 Task: Search one way flight ticket for 1 adult, 5 children, 2 infants in seat and 1 infant on lap in first from Green Bay: Green Bay-austin Straubel International Airport to New Bern: Coastal Carolina Regional Airport (was Craven County Regional) on 8-4-2023. Choice of flights is Alaska. Number of bags: 2 carry on bags and 6 checked bags. Price is upto 35000. Outbound departure time preference is 14:15.
Action: Mouse moved to (369, 318)
Screenshot: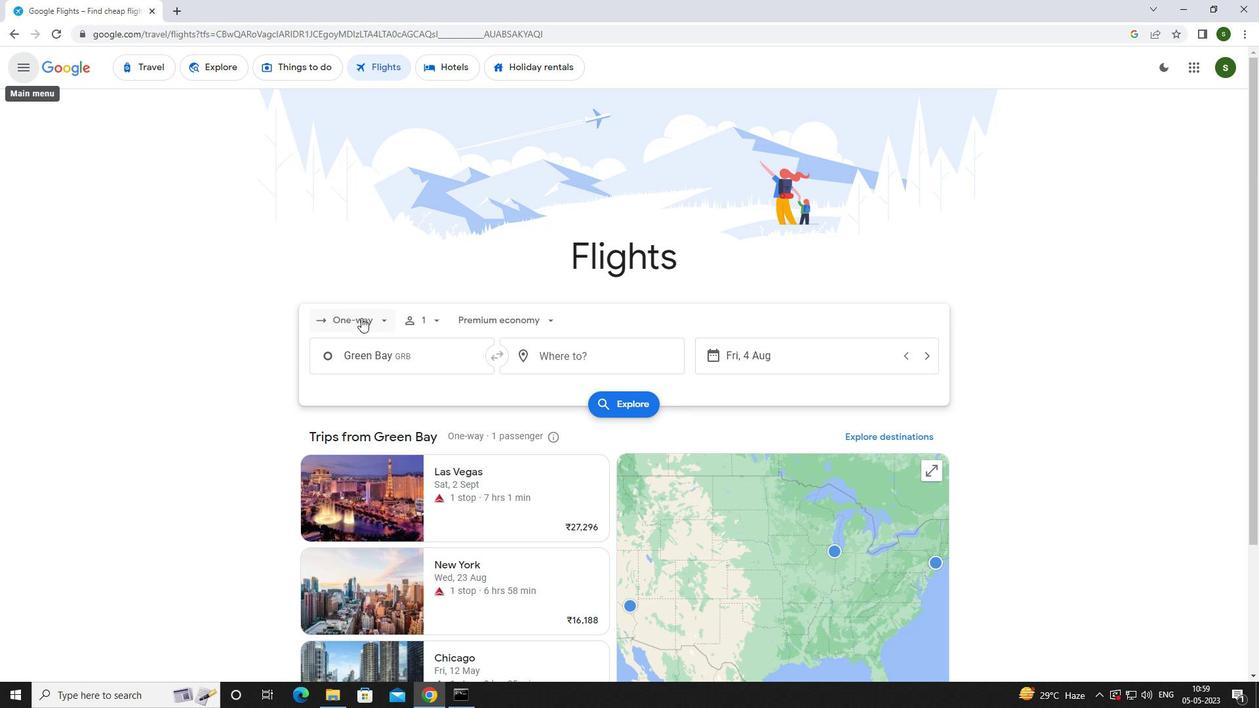 
Action: Mouse pressed left at (369, 318)
Screenshot: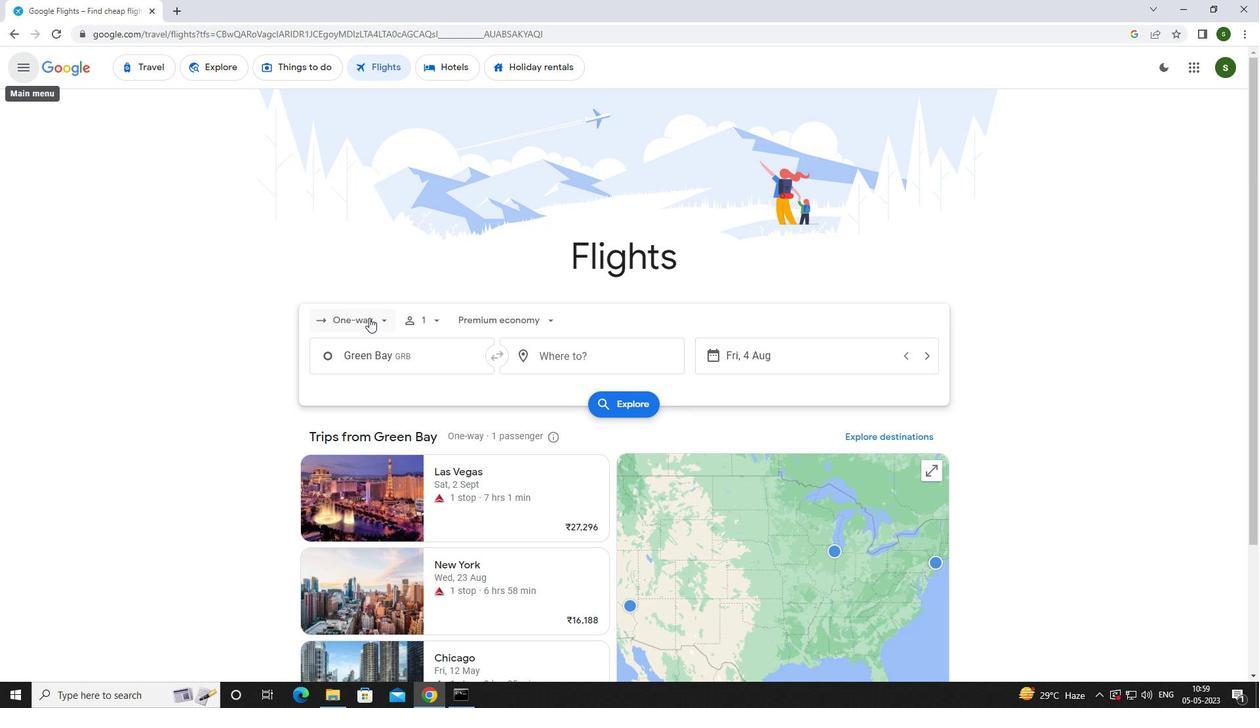 
Action: Mouse moved to (362, 375)
Screenshot: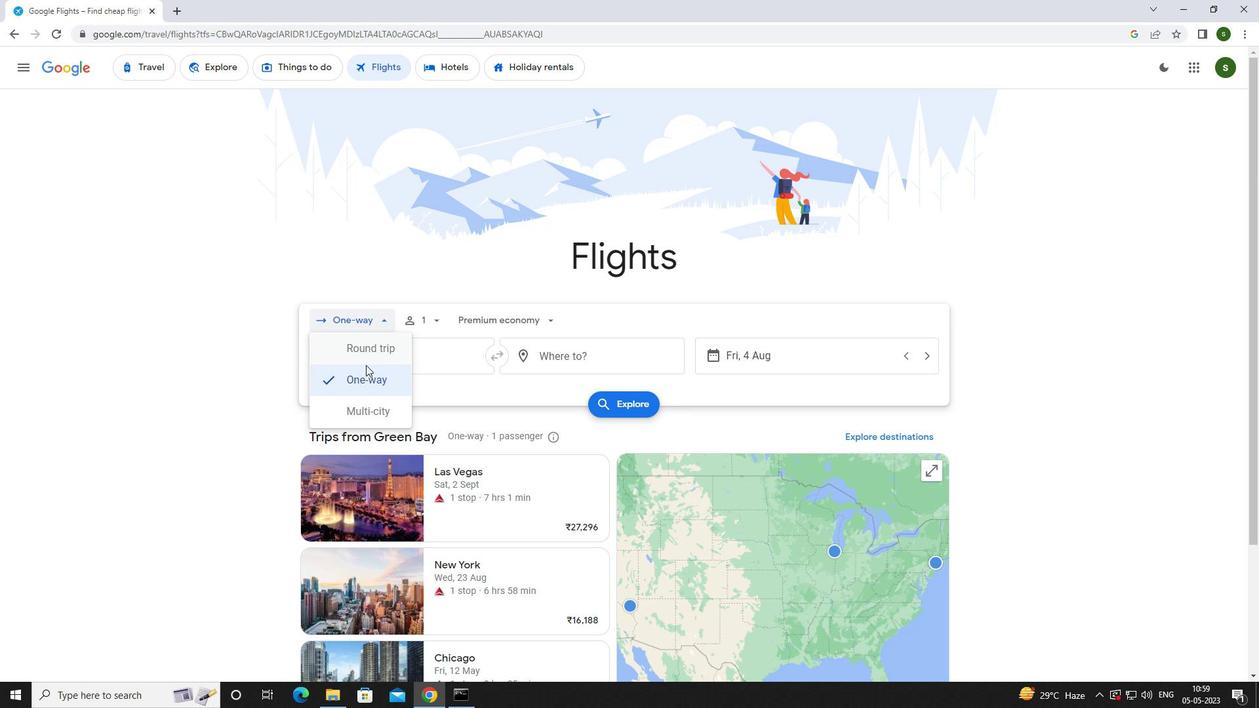 
Action: Mouse pressed left at (362, 375)
Screenshot: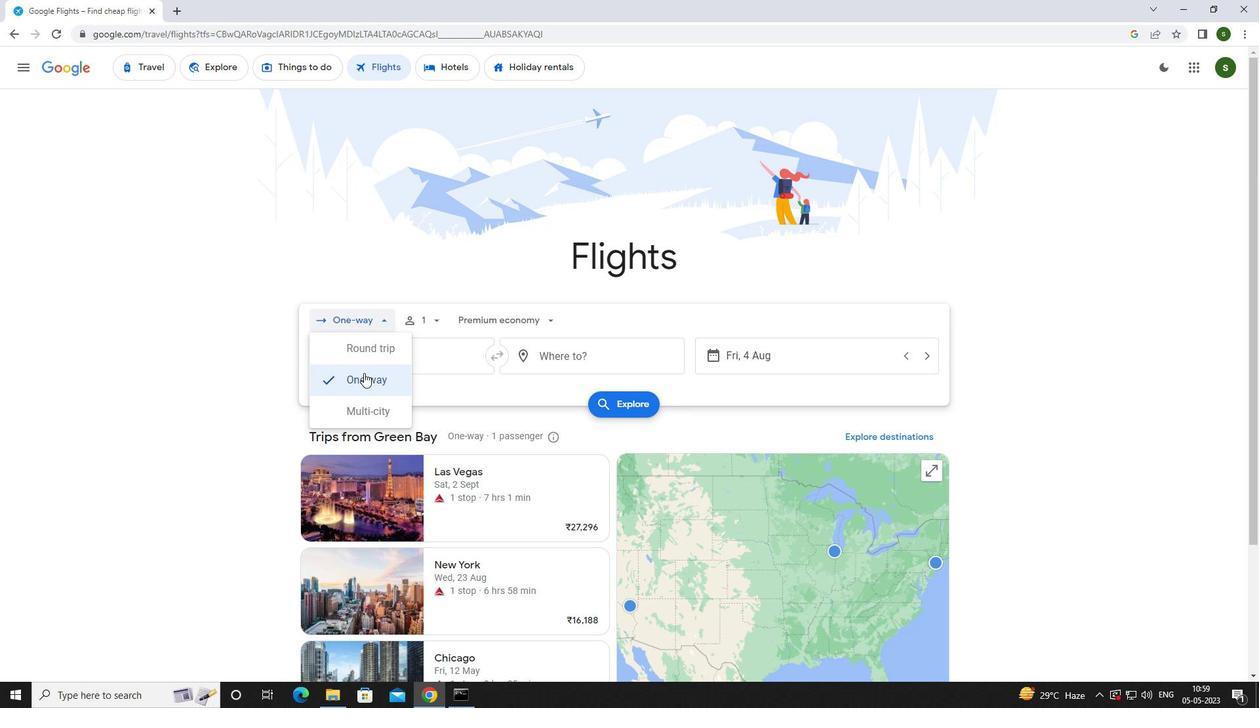 
Action: Mouse moved to (434, 323)
Screenshot: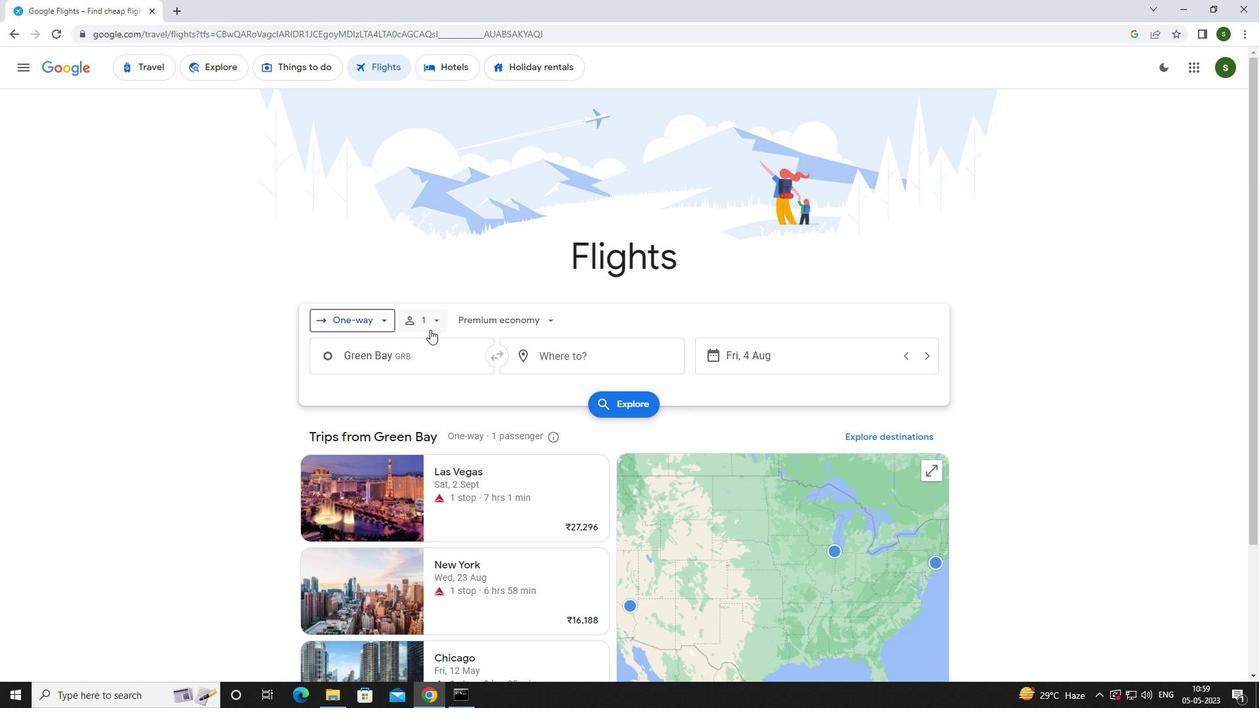
Action: Mouse pressed left at (434, 323)
Screenshot: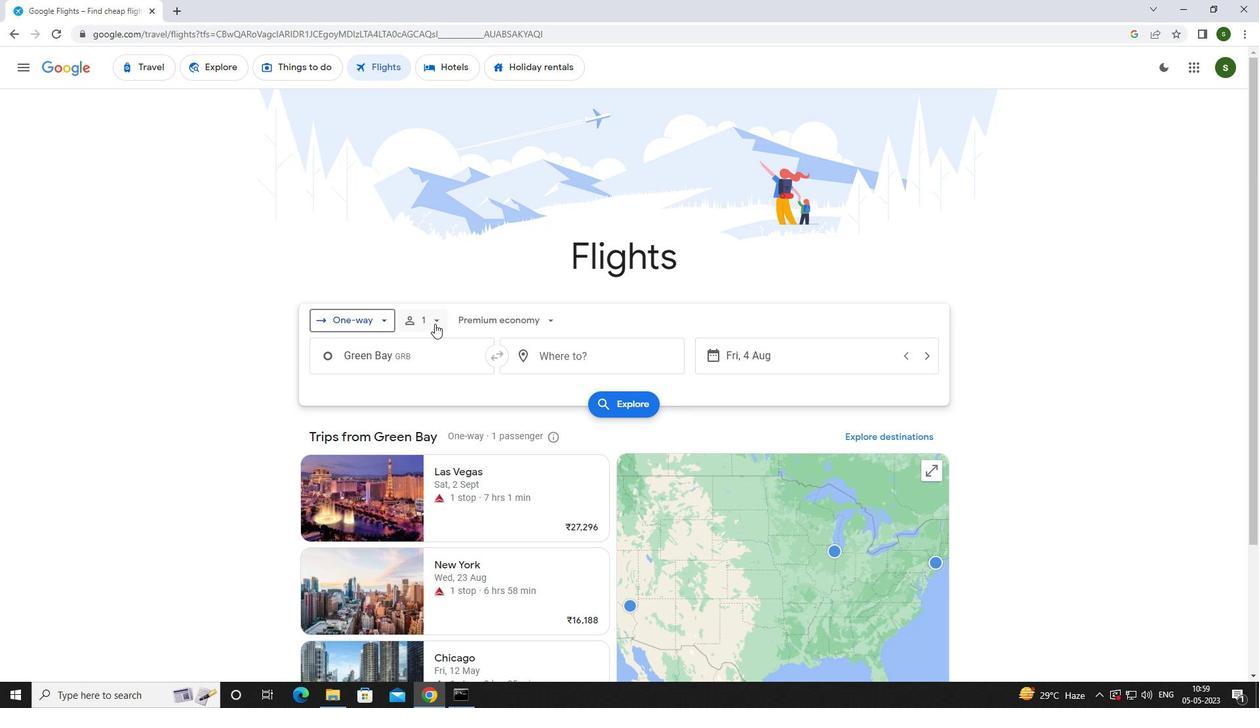 
Action: Mouse moved to (538, 386)
Screenshot: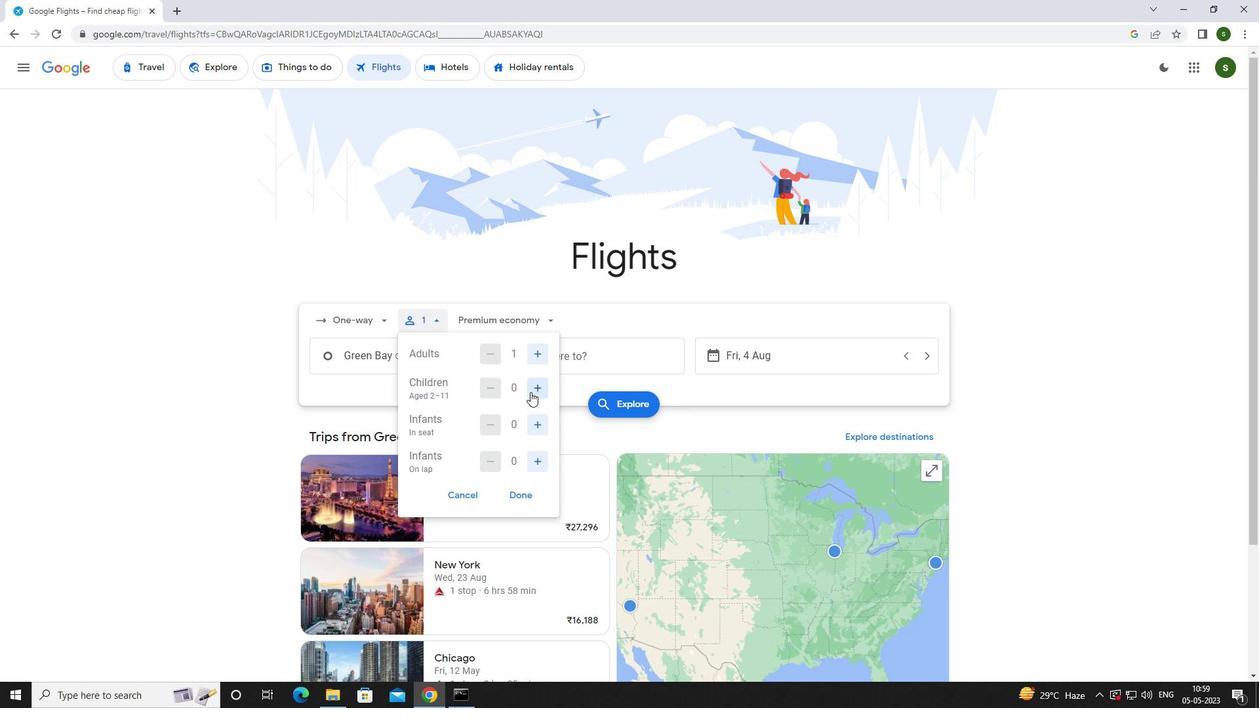 
Action: Mouse pressed left at (538, 386)
Screenshot: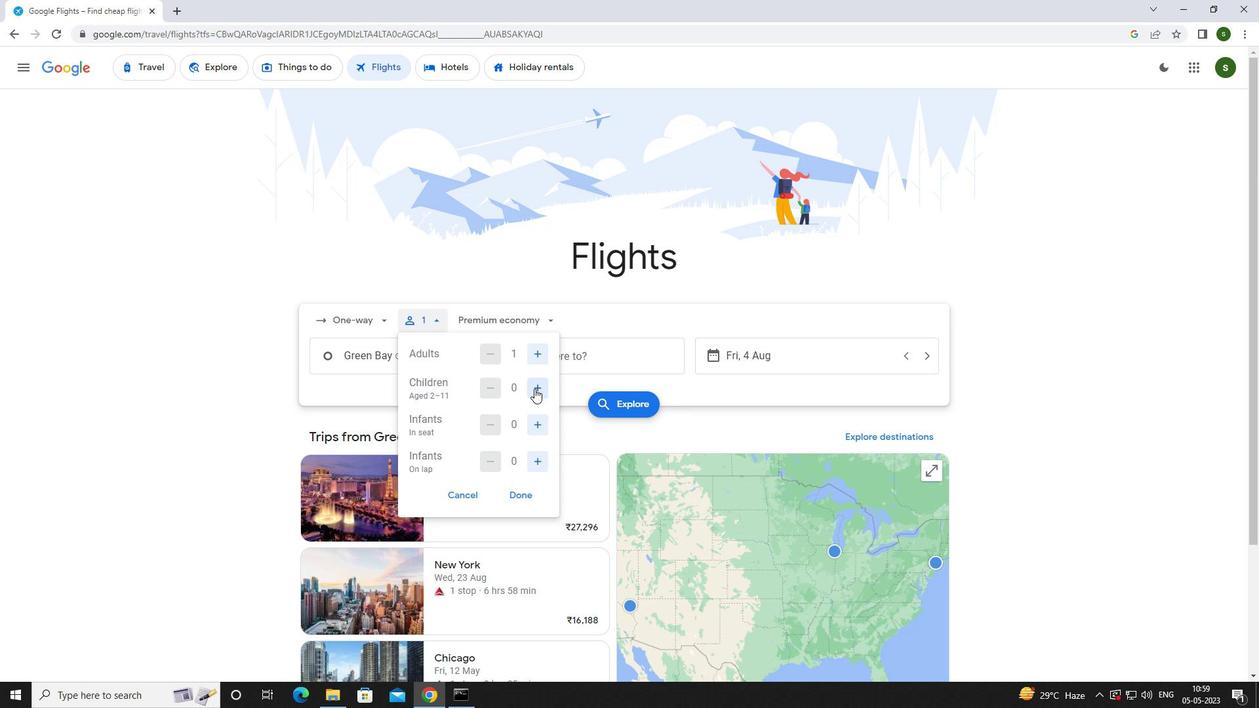 
Action: Mouse pressed left at (538, 386)
Screenshot: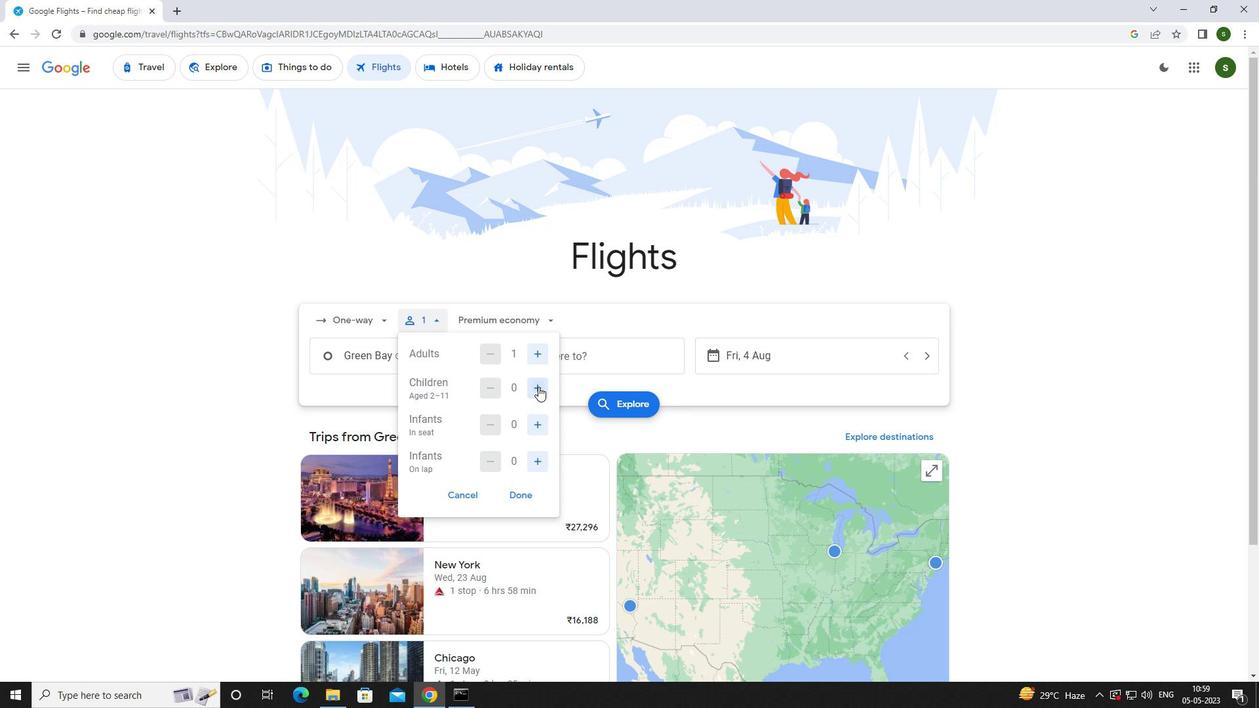 
Action: Mouse pressed left at (538, 386)
Screenshot: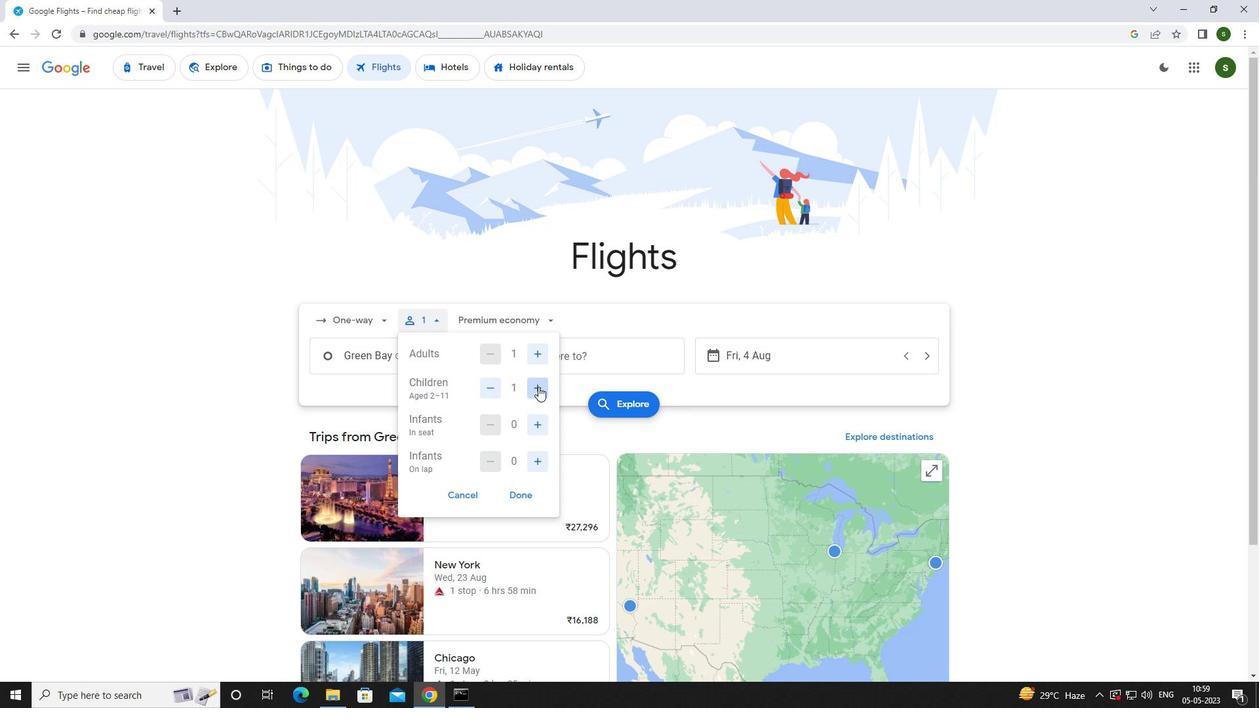 
Action: Mouse pressed left at (538, 386)
Screenshot: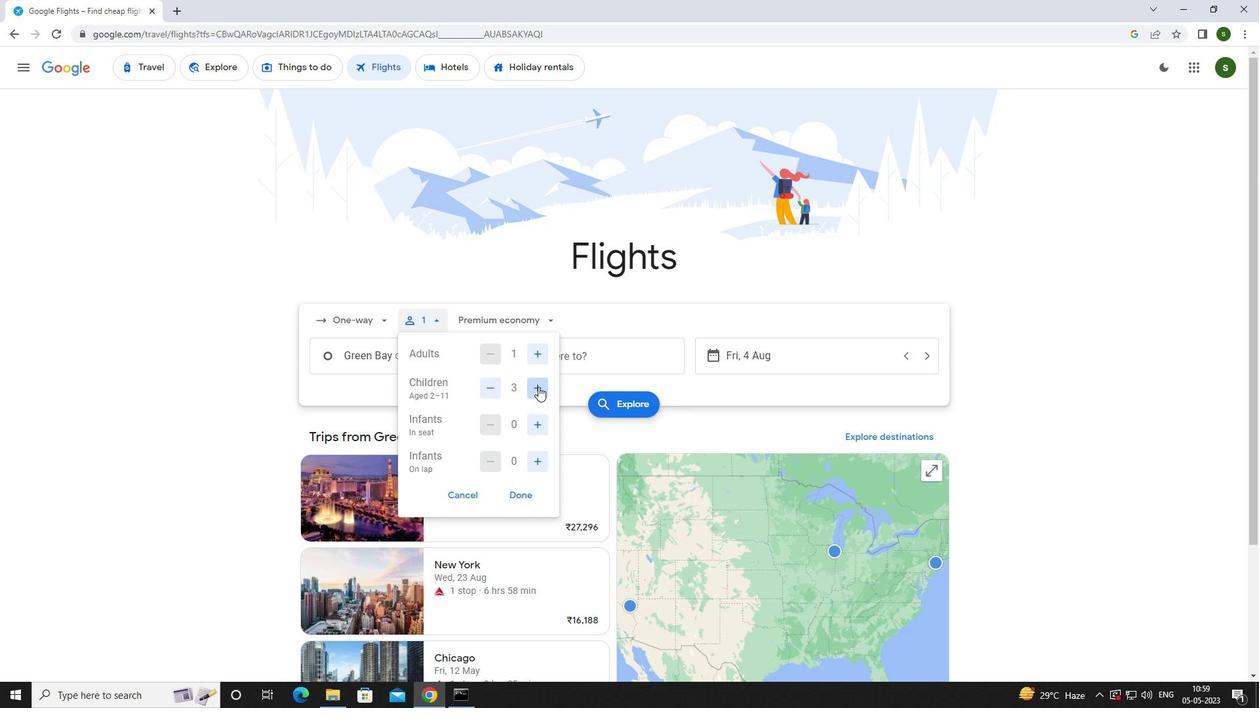 
Action: Mouse pressed left at (538, 386)
Screenshot: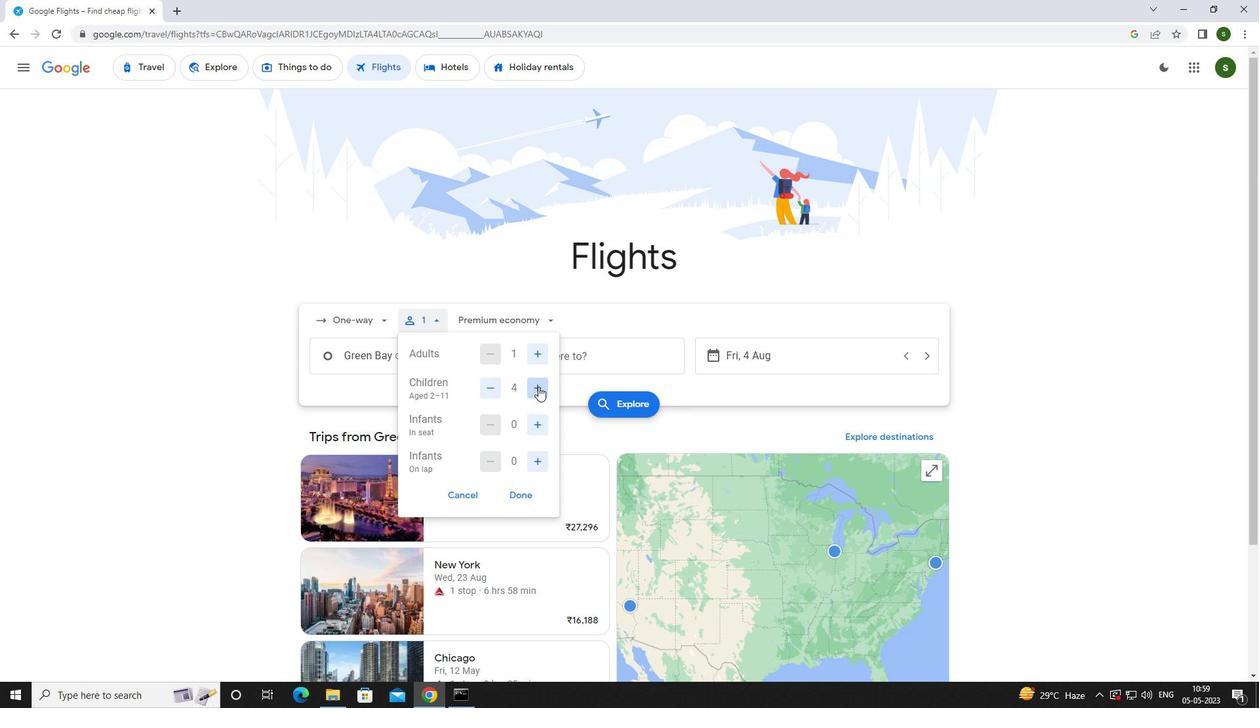 
Action: Mouse moved to (533, 420)
Screenshot: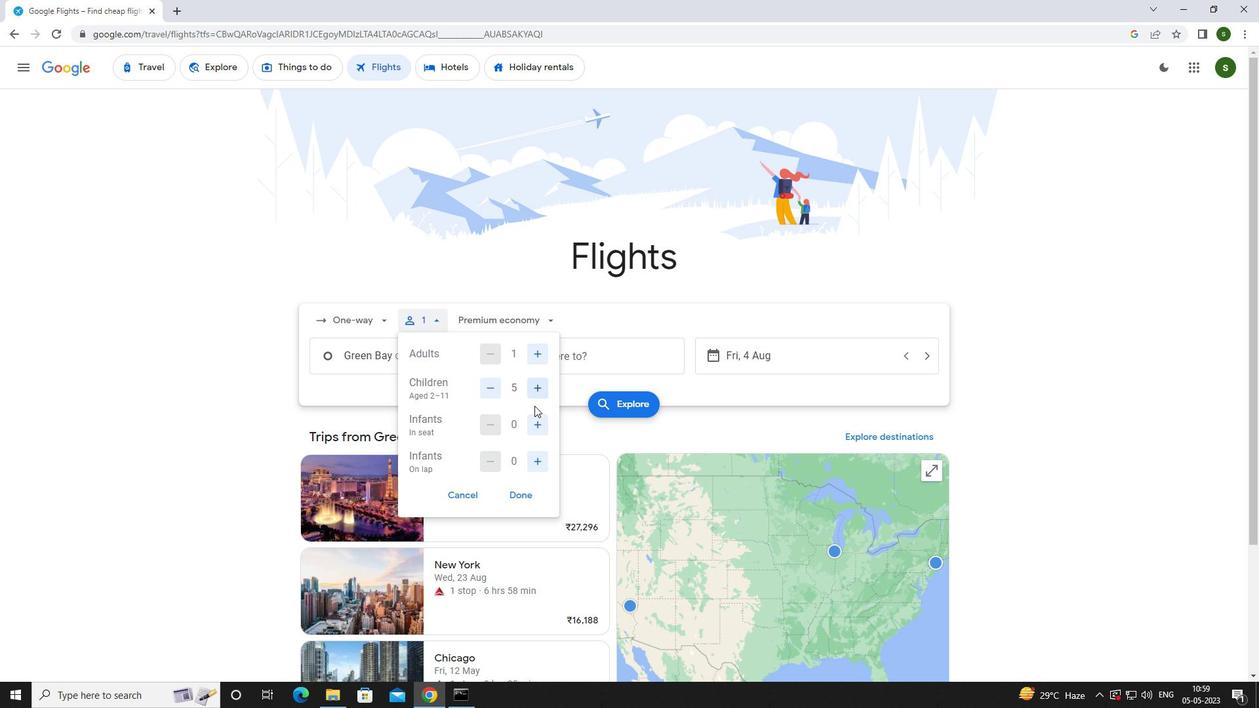 
Action: Mouse pressed left at (533, 420)
Screenshot: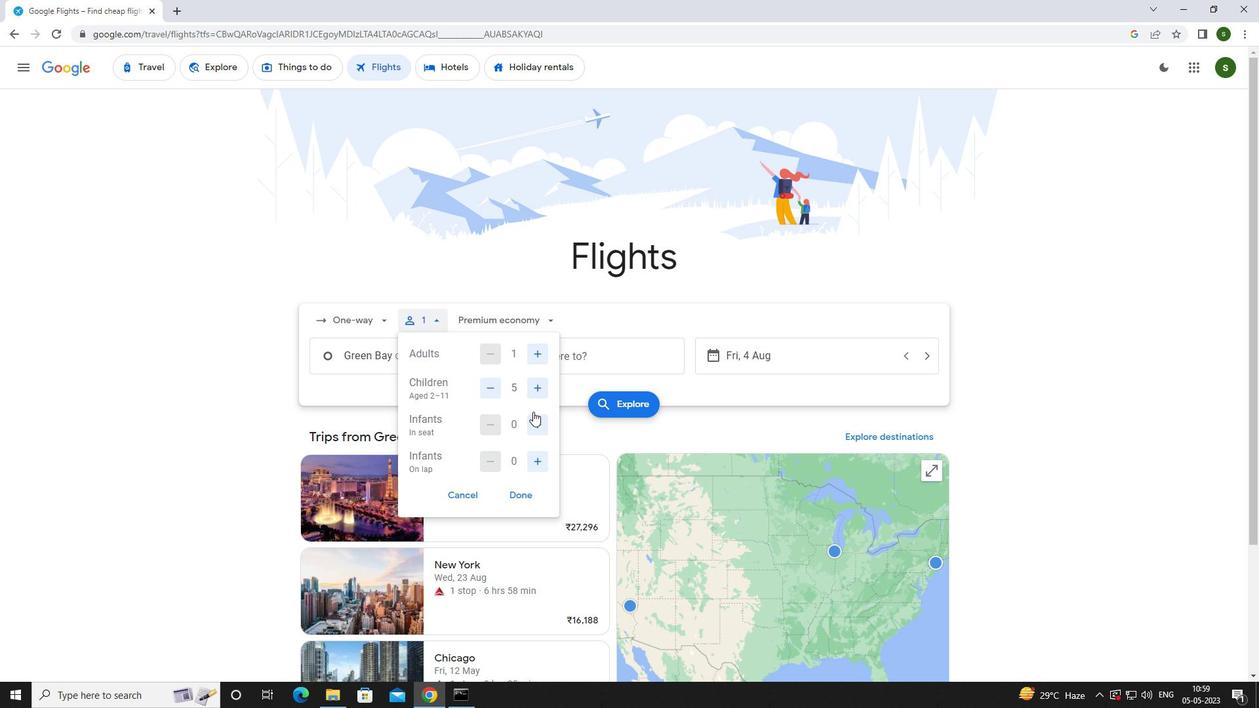 
Action: Mouse moved to (533, 459)
Screenshot: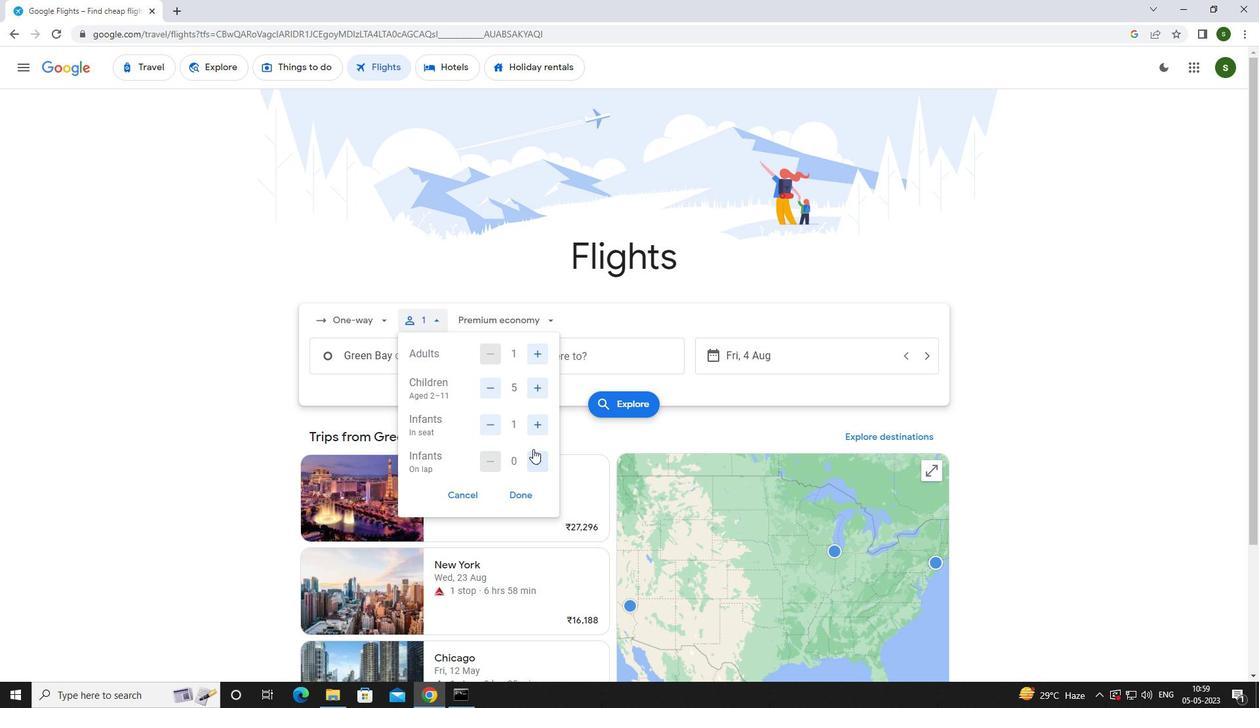 
Action: Mouse pressed left at (533, 459)
Screenshot: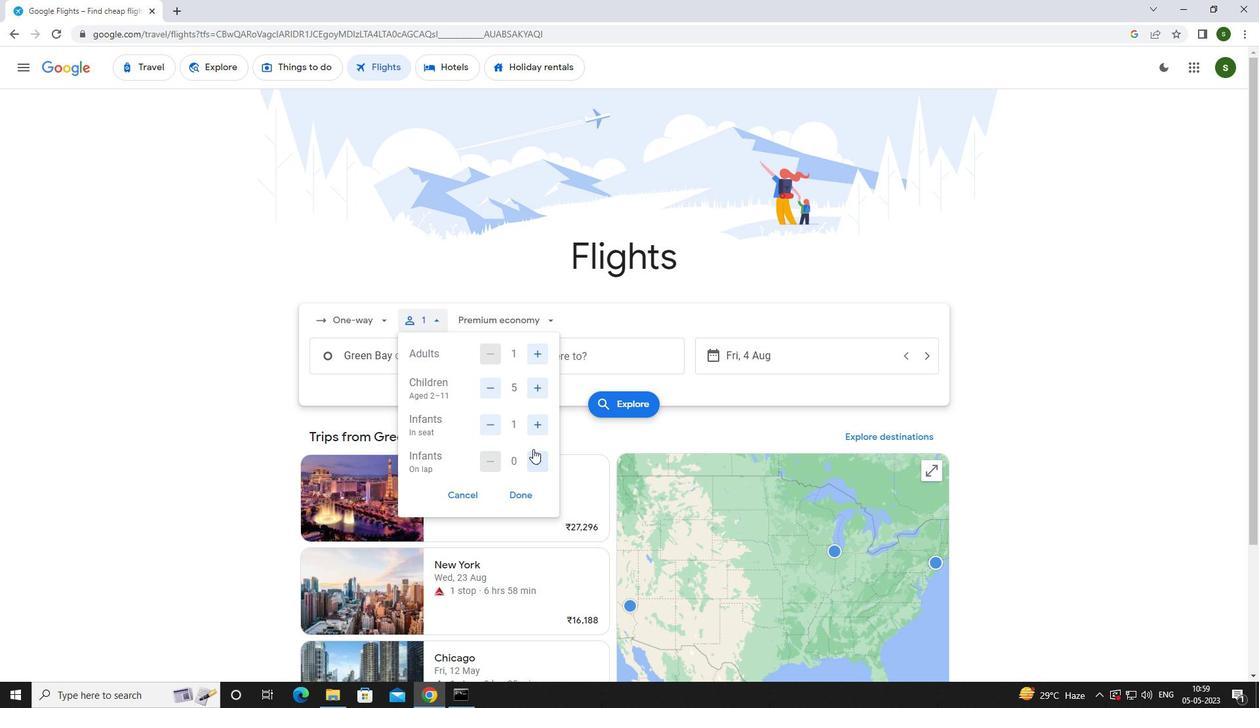 
Action: Mouse moved to (527, 321)
Screenshot: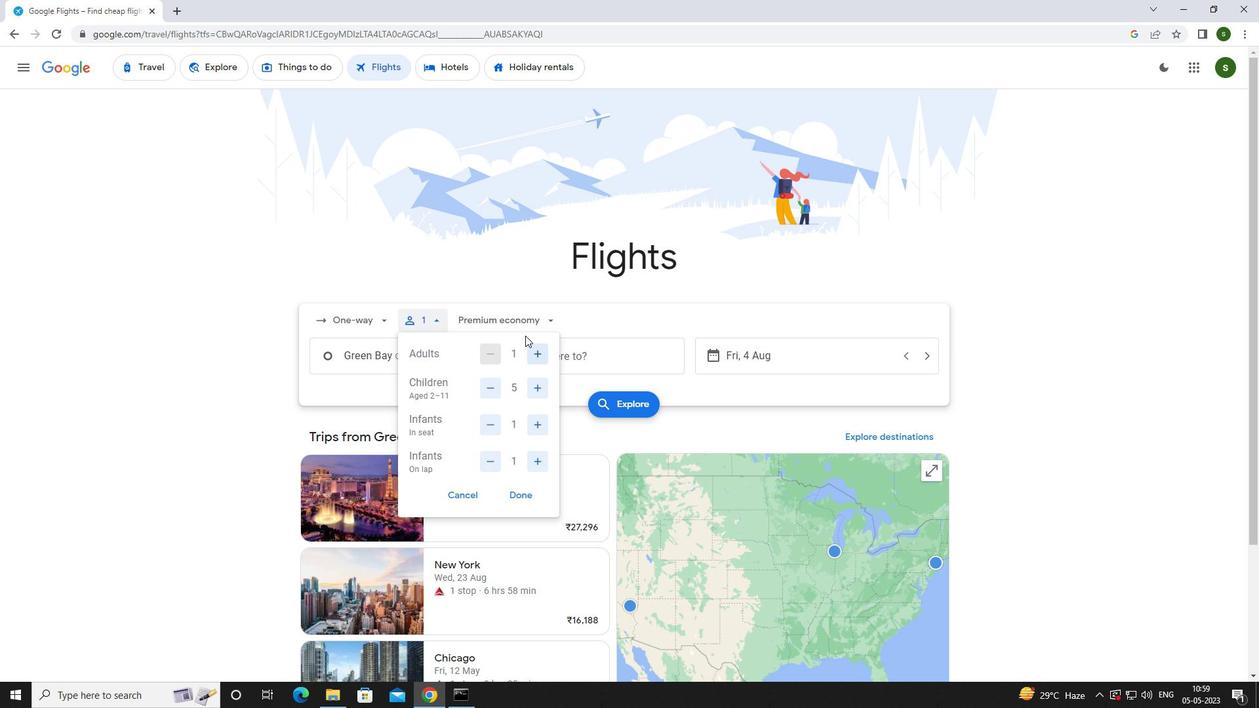 
Action: Mouse pressed left at (527, 321)
Screenshot: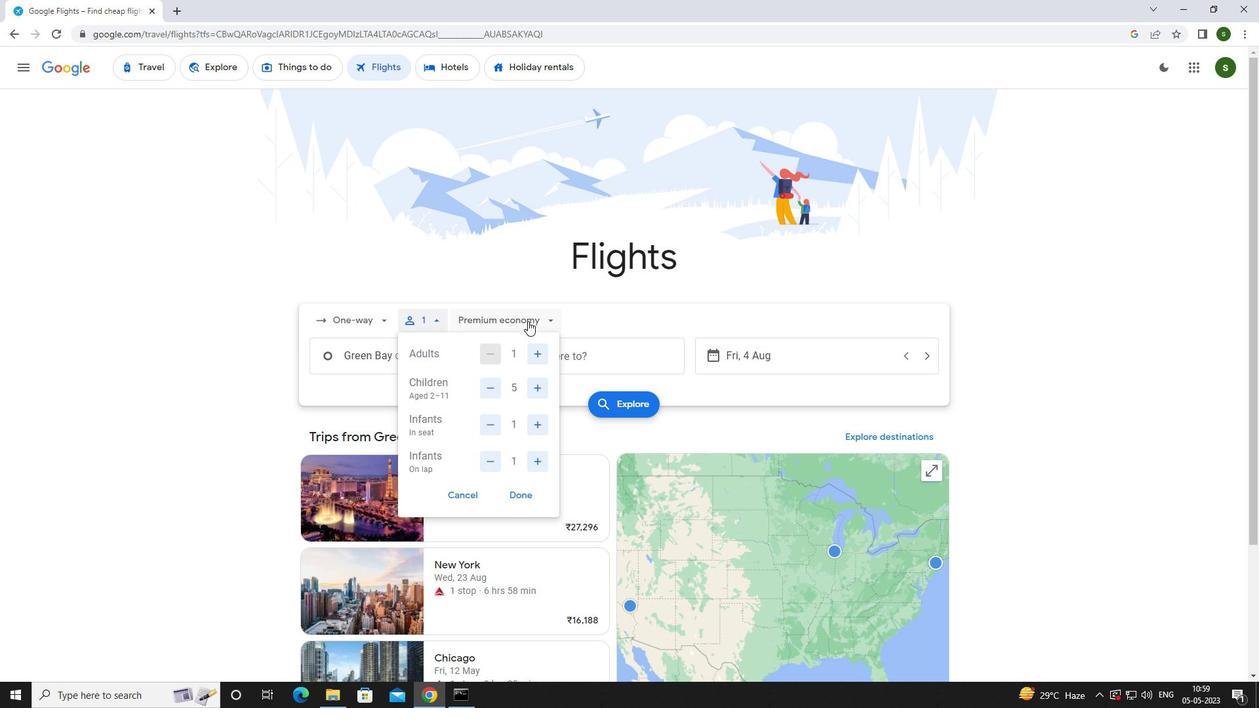 
Action: Mouse moved to (527, 442)
Screenshot: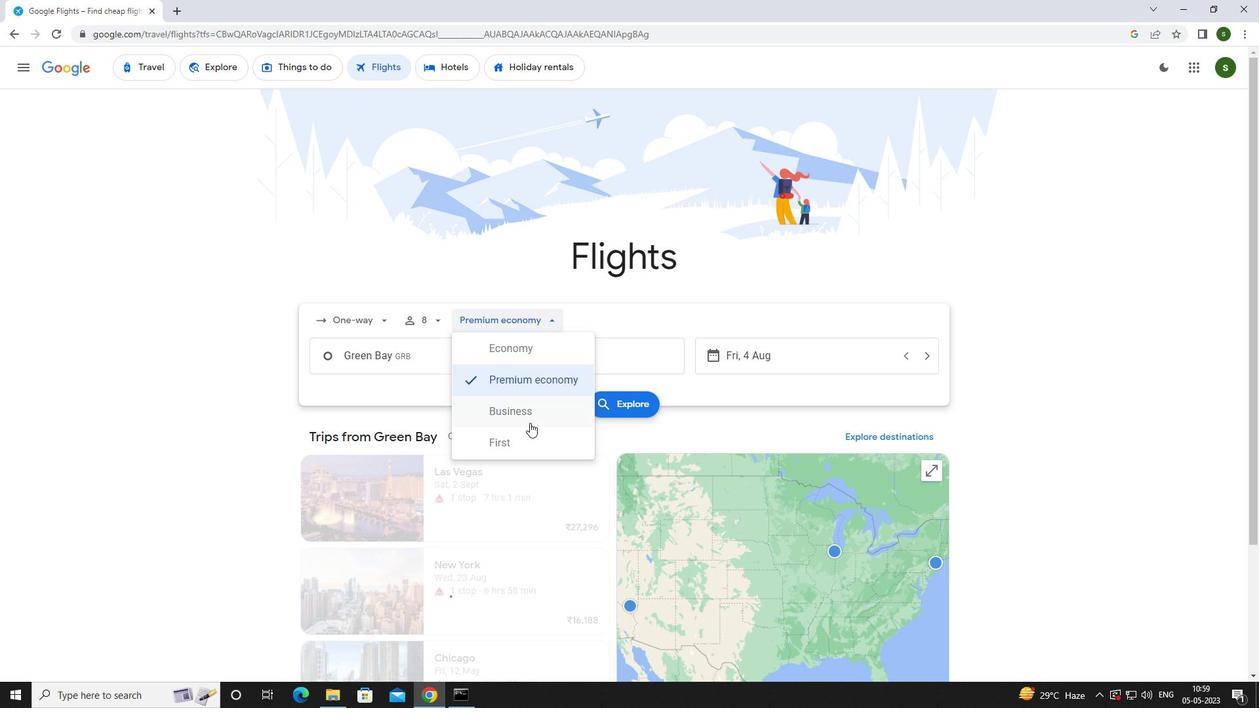 
Action: Mouse pressed left at (527, 442)
Screenshot: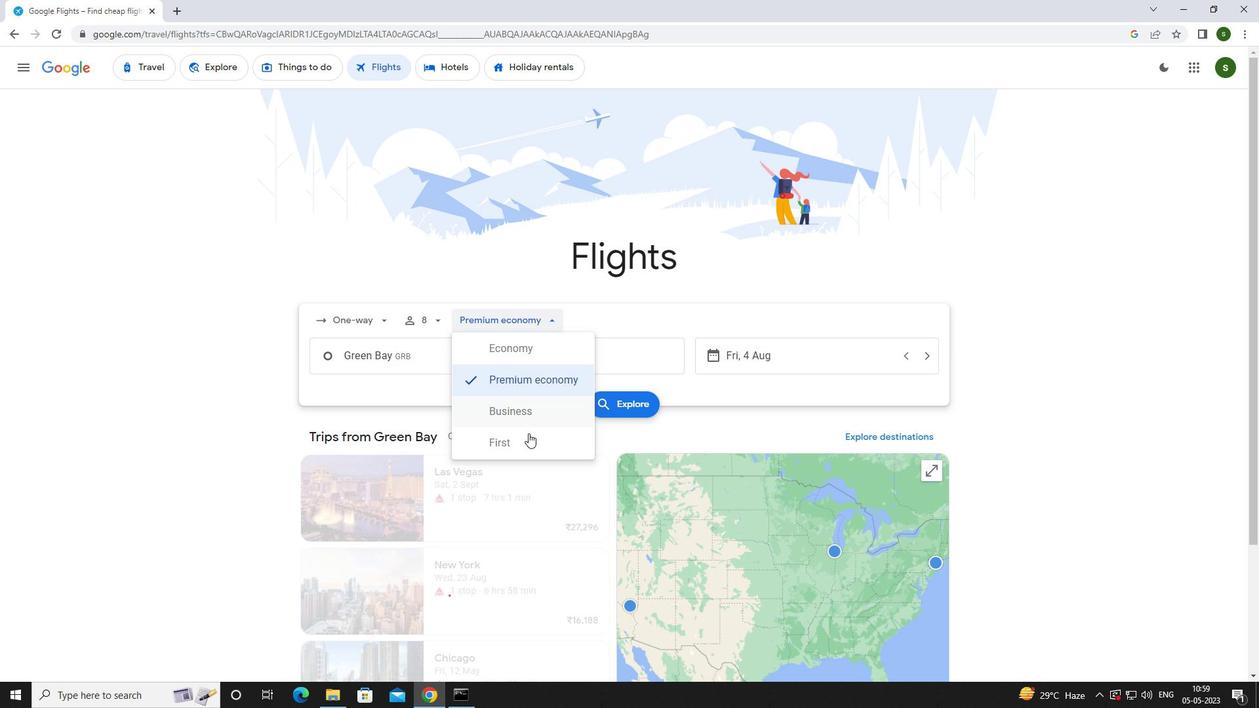 
Action: Mouse moved to (439, 359)
Screenshot: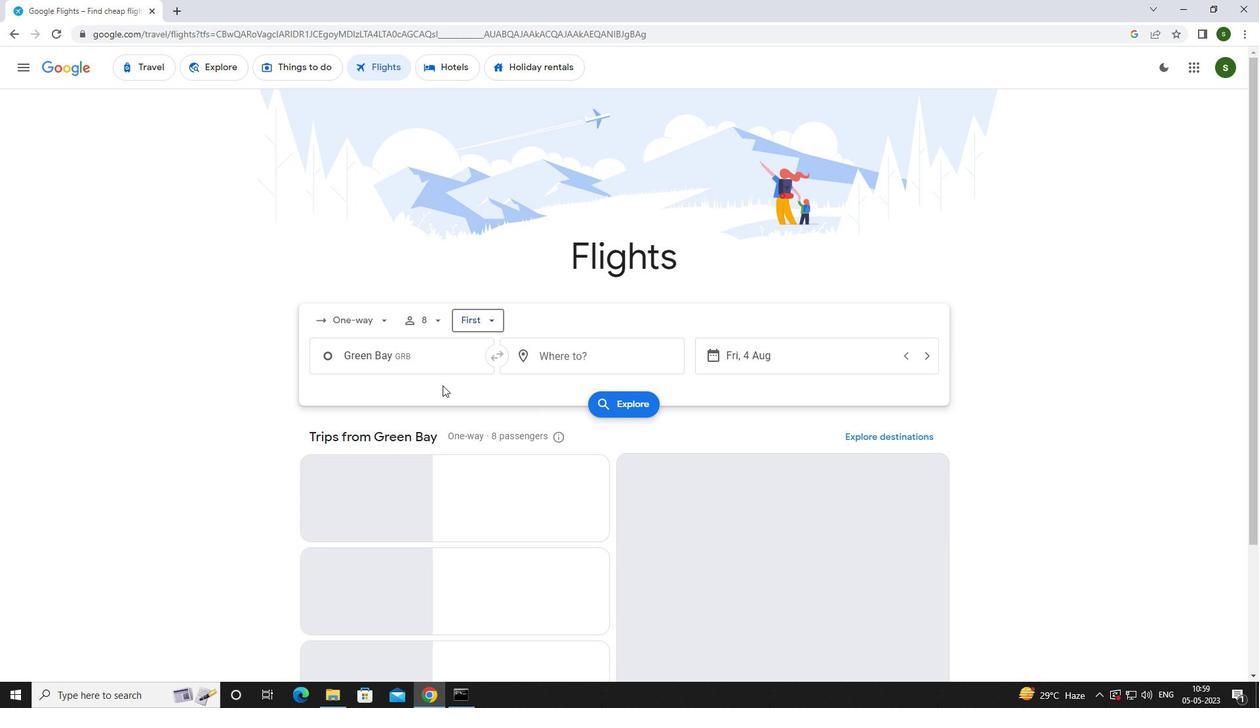 
Action: Mouse pressed left at (439, 359)
Screenshot: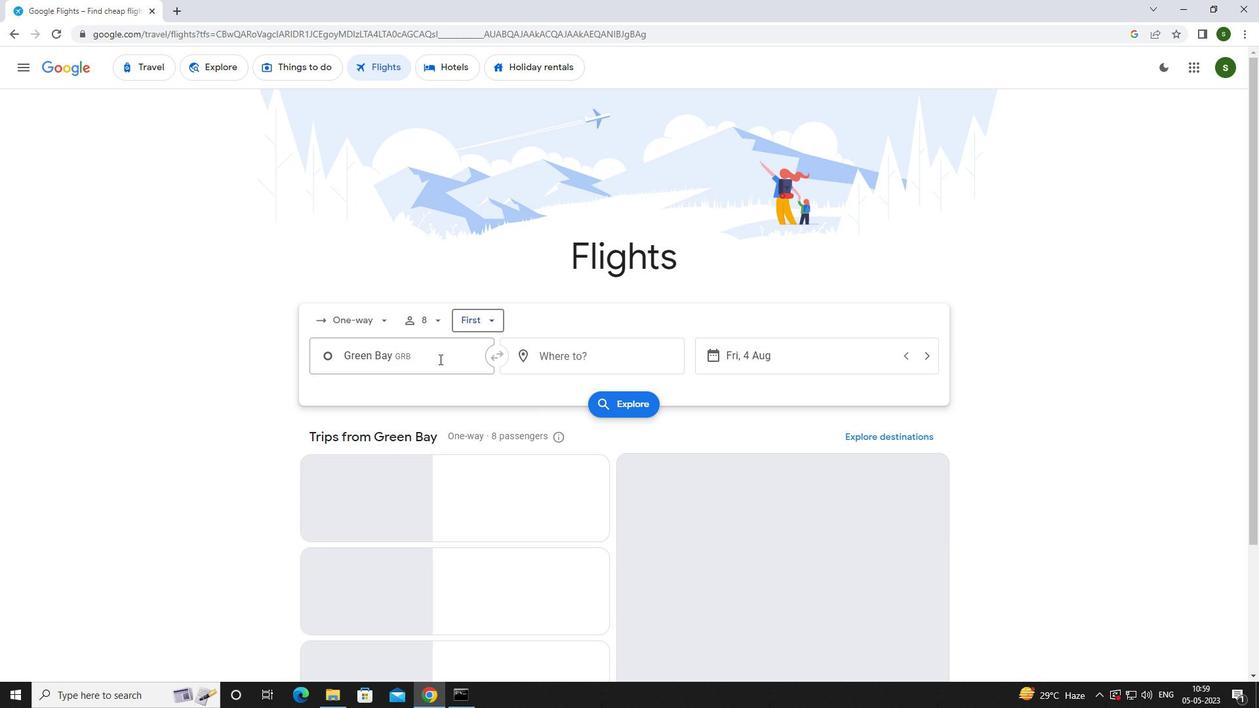 
Action: Key pressed <Key.caps_lock>g<Key.caps_lock>reen<Key.space><Key.caps_lock>b<Key.caps_lock>a
Screenshot: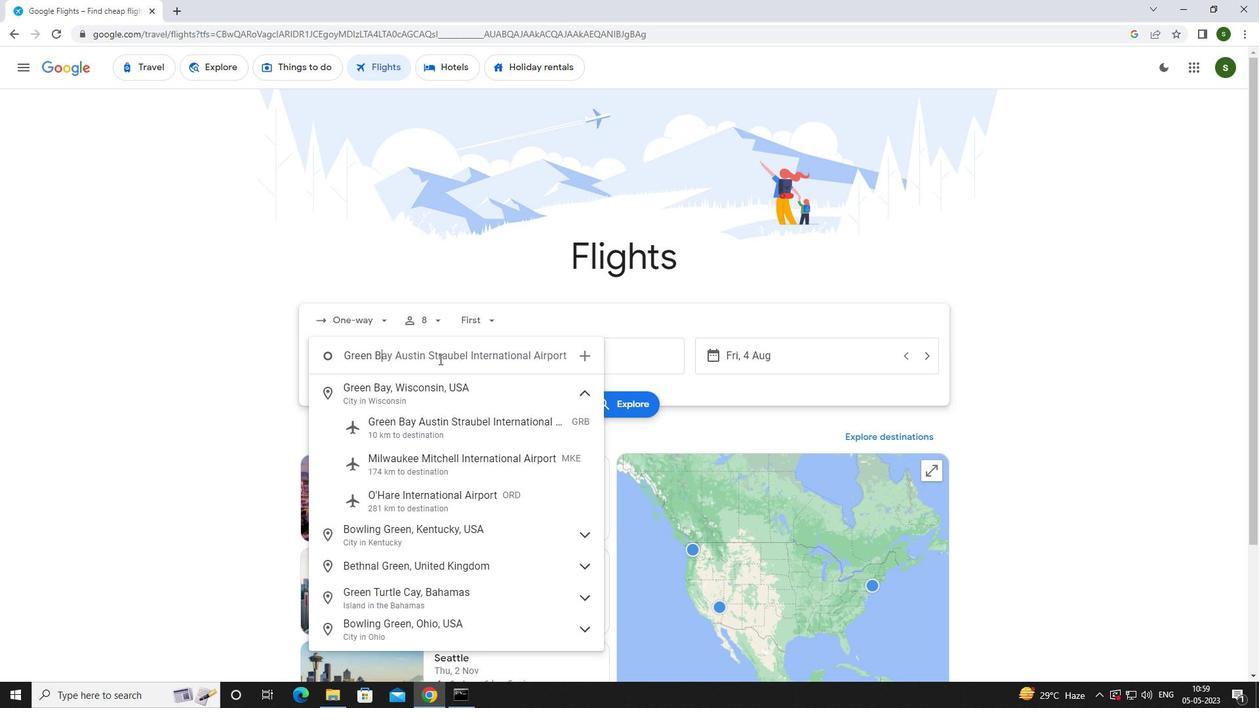 
Action: Mouse moved to (438, 424)
Screenshot: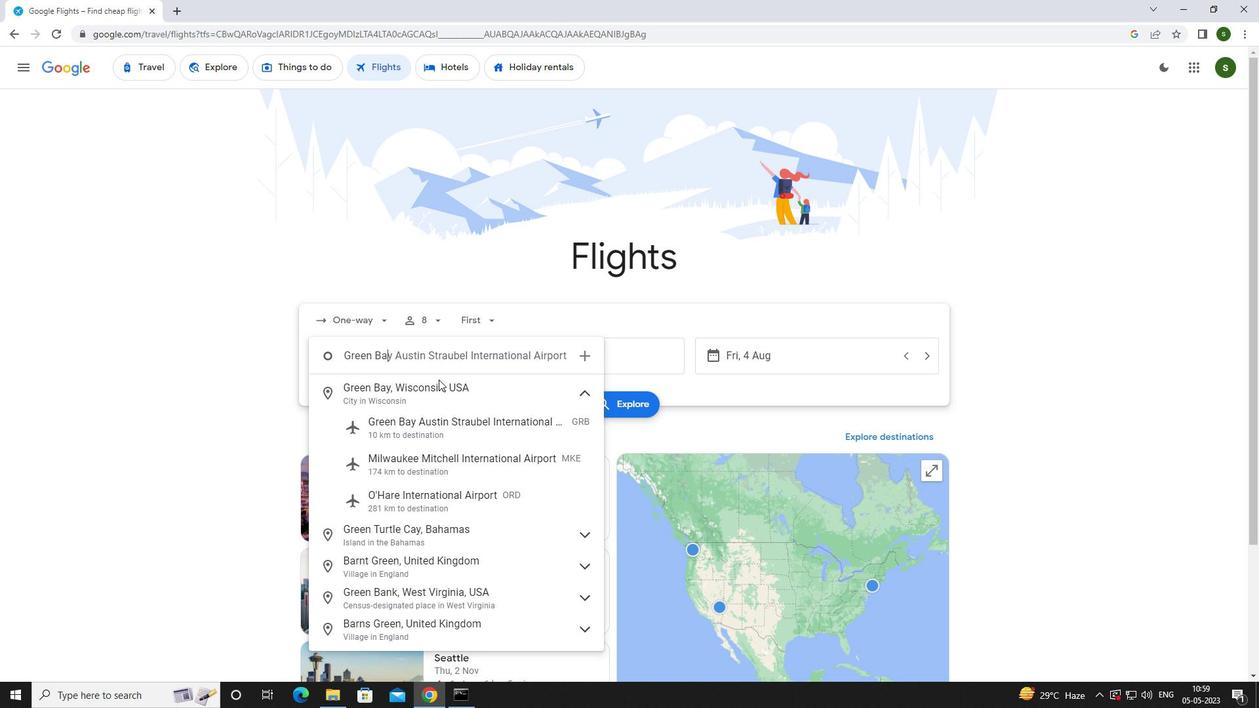 
Action: Mouse pressed left at (438, 424)
Screenshot: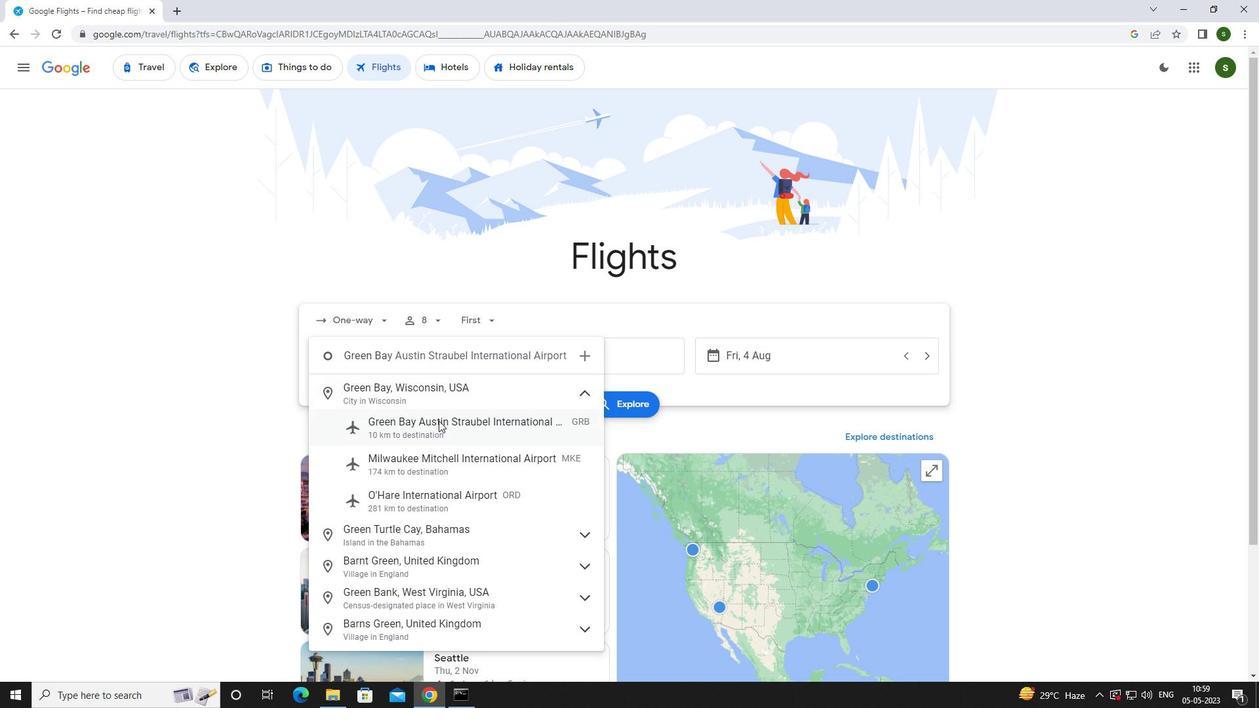 
Action: Mouse moved to (589, 354)
Screenshot: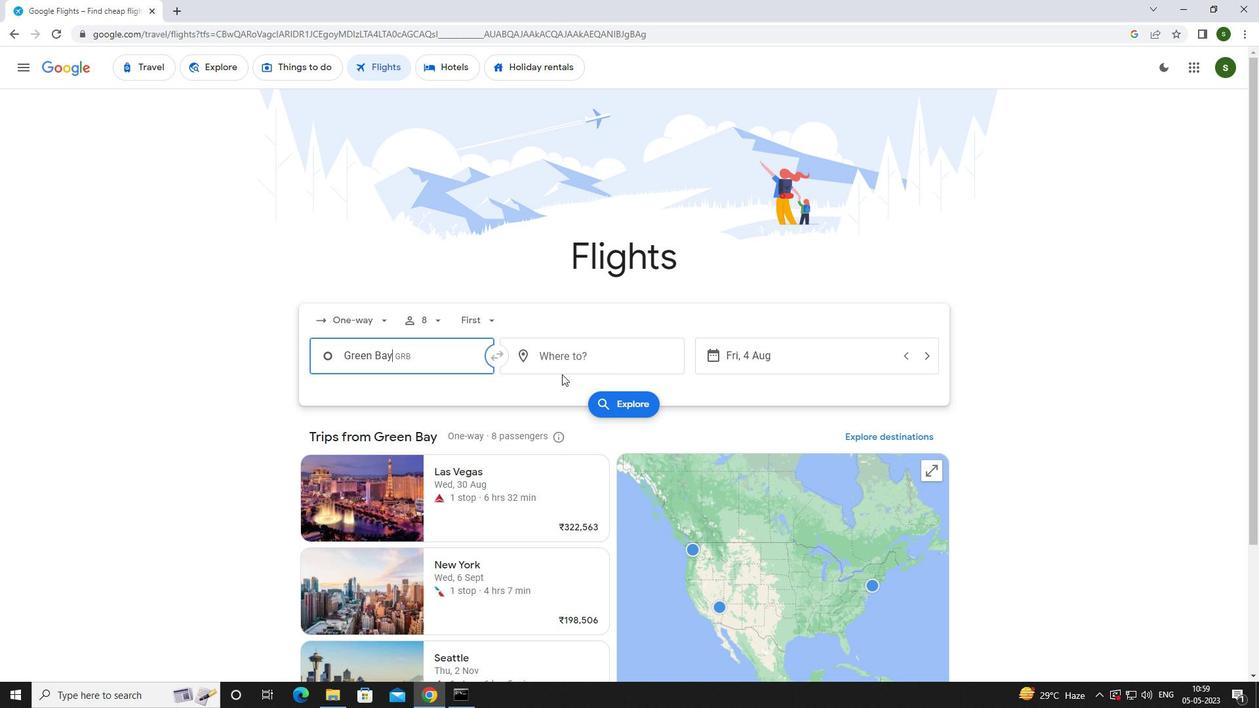 
Action: Mouse pressed left at (589, 354)
Screenshot: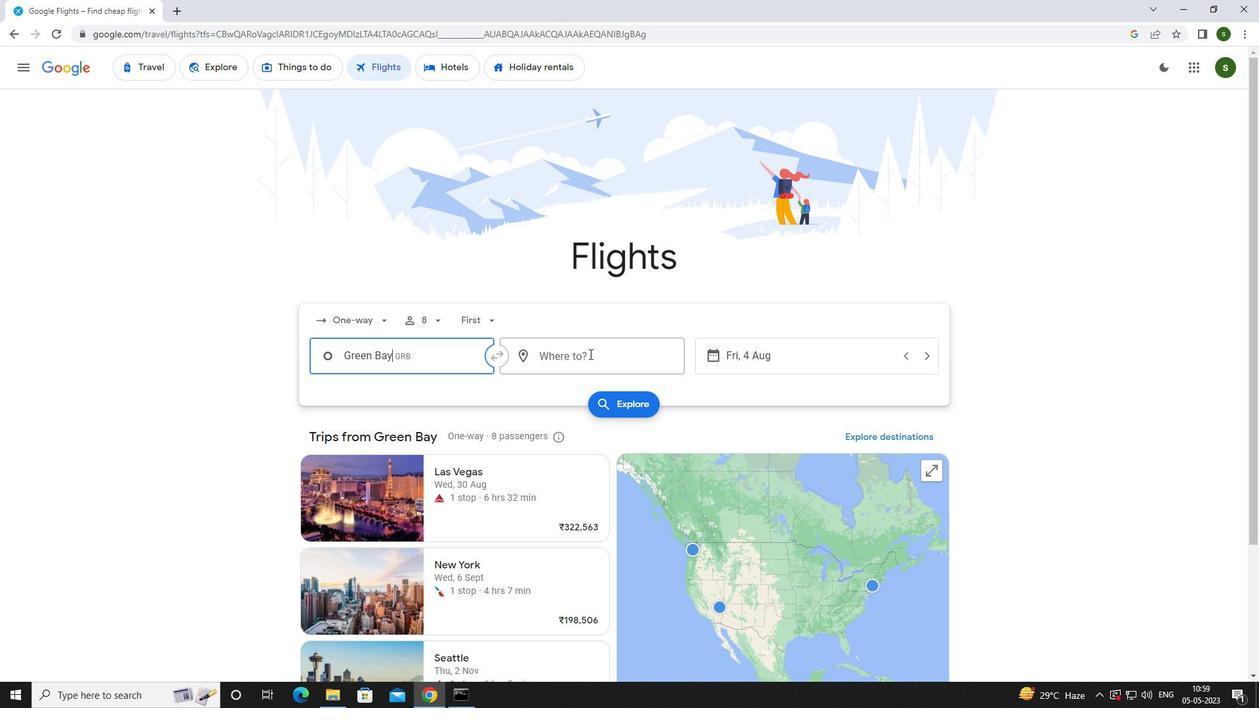 
Action: Key pressed <Key.caps_lock>c<Key.caps_lock>oastal
Screenshot: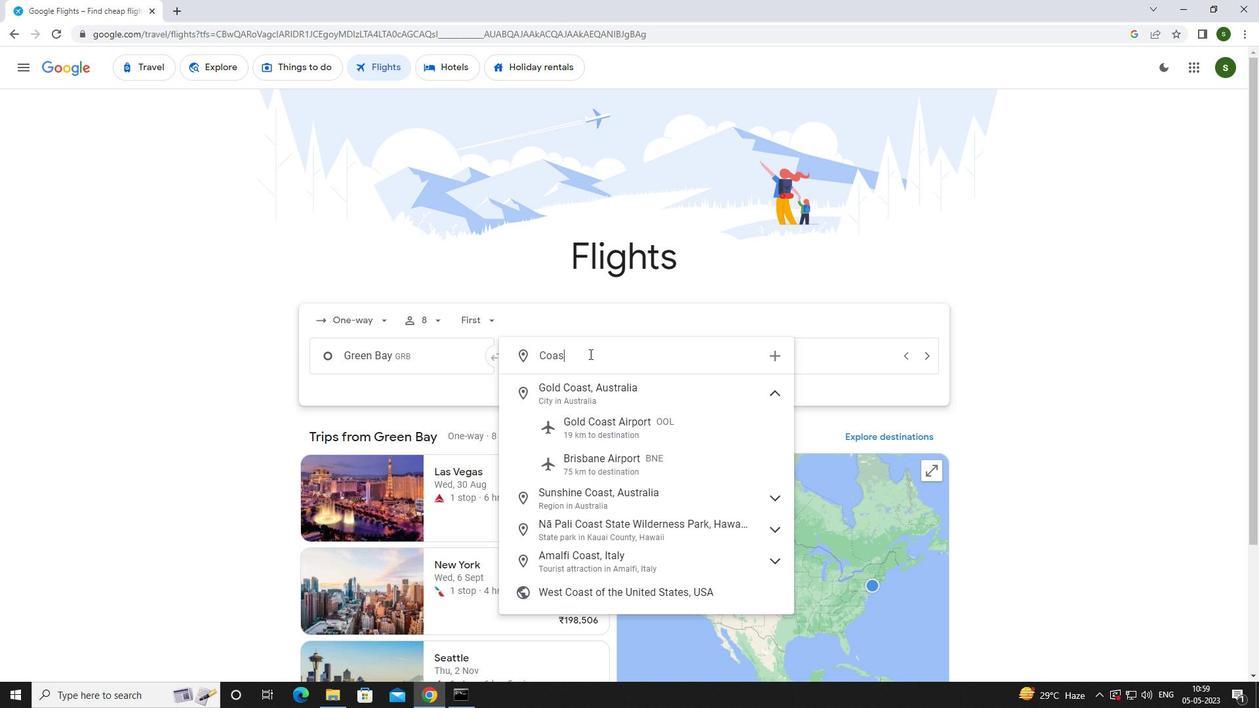 
Action: Mouse moved to (601, 394)
Screenshot: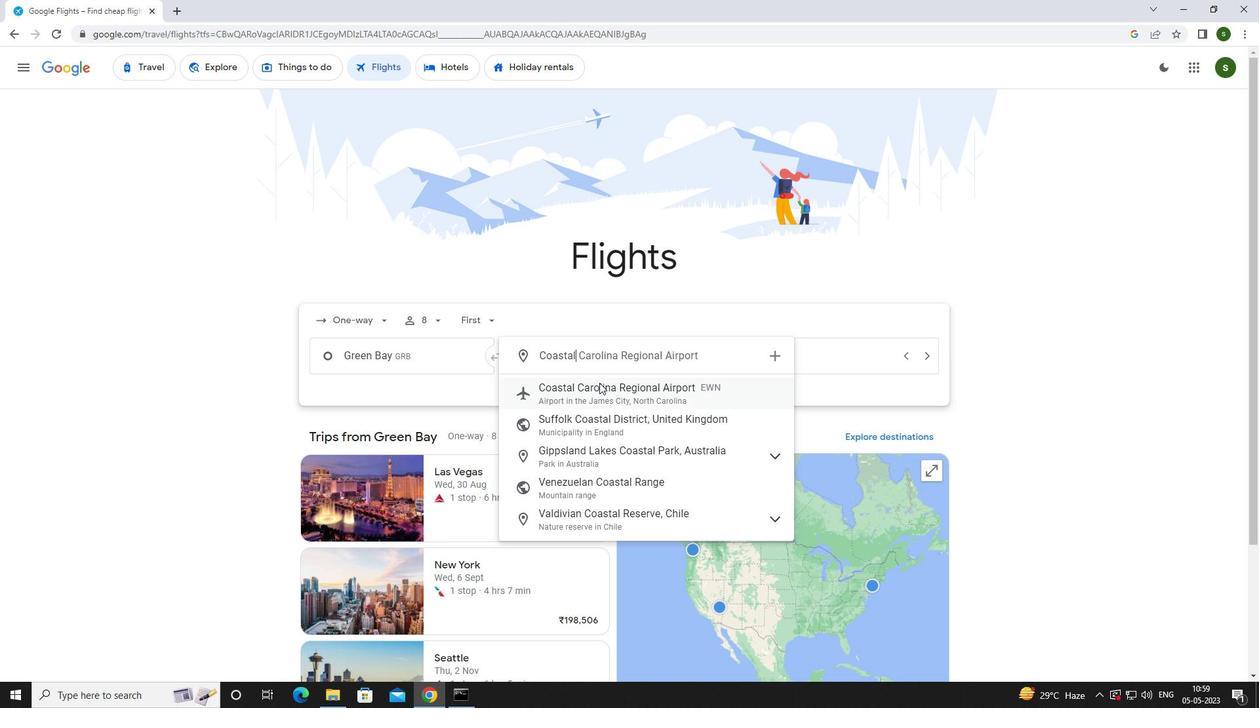 
Action: Mouse pressed left at (601, 394)
Screenshot: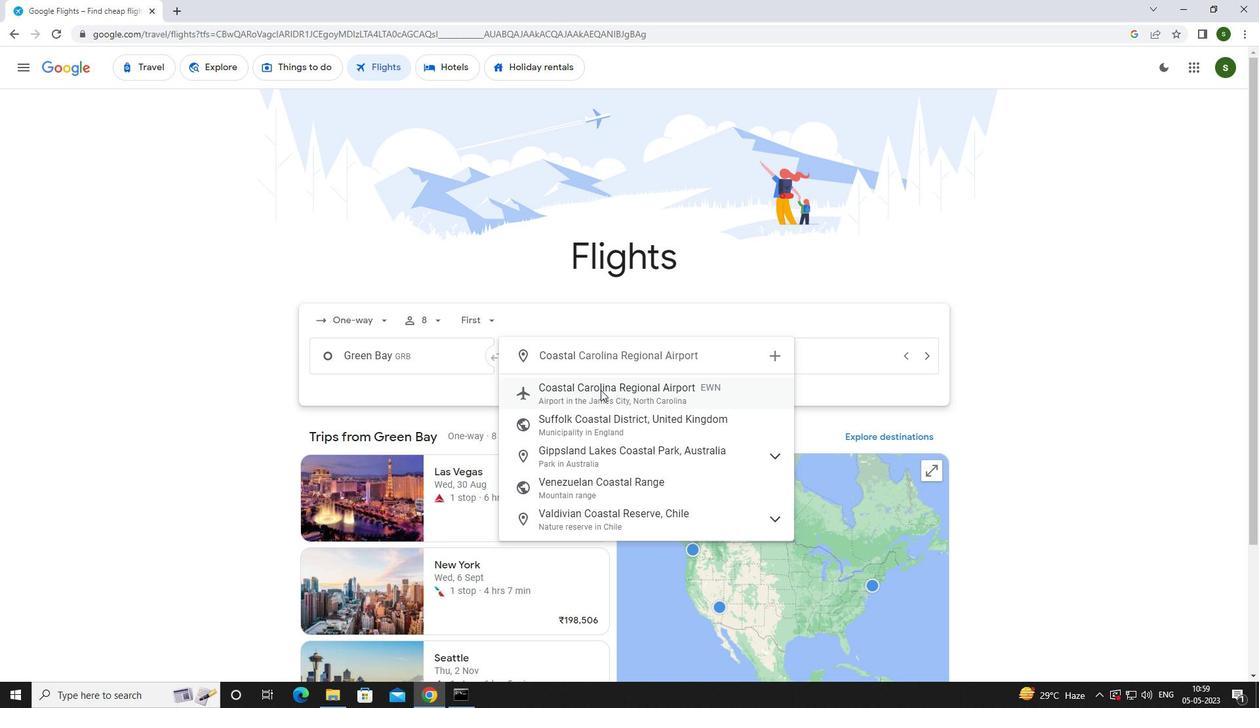 
Action: Mouse moved to (781, 354)
Screenshot: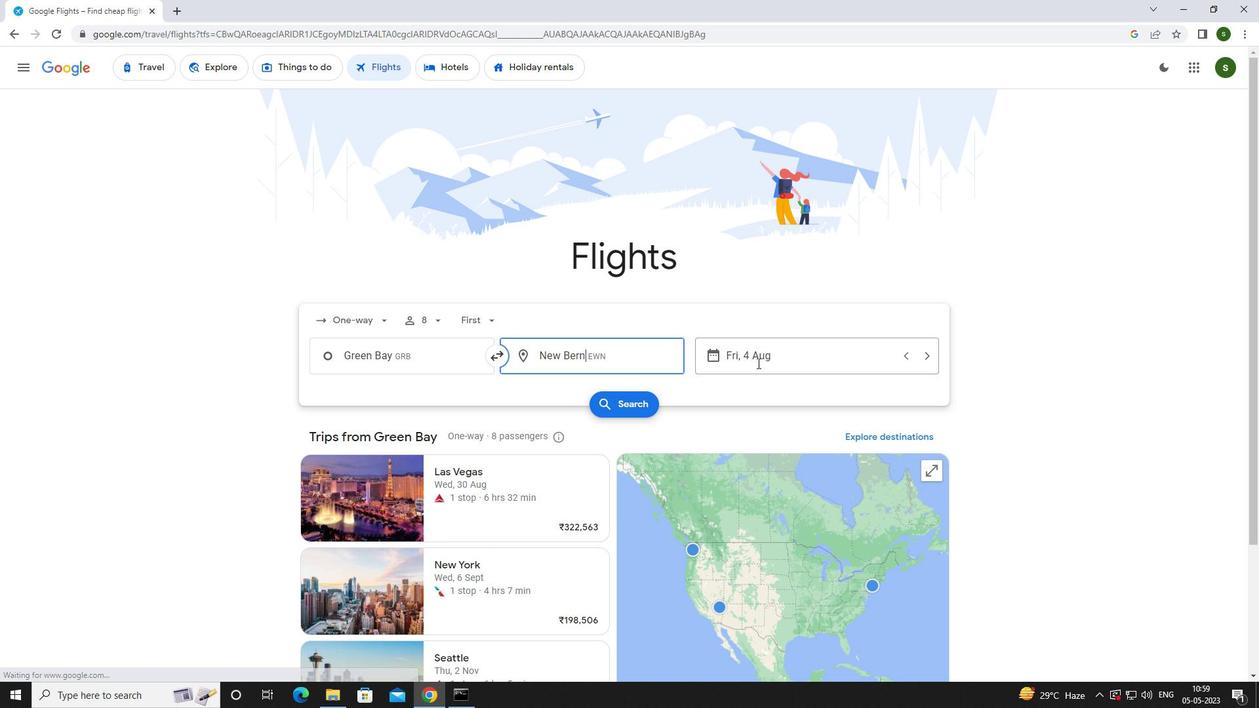 
Action: Mouse pressed left at (781, 354)
Screenshot: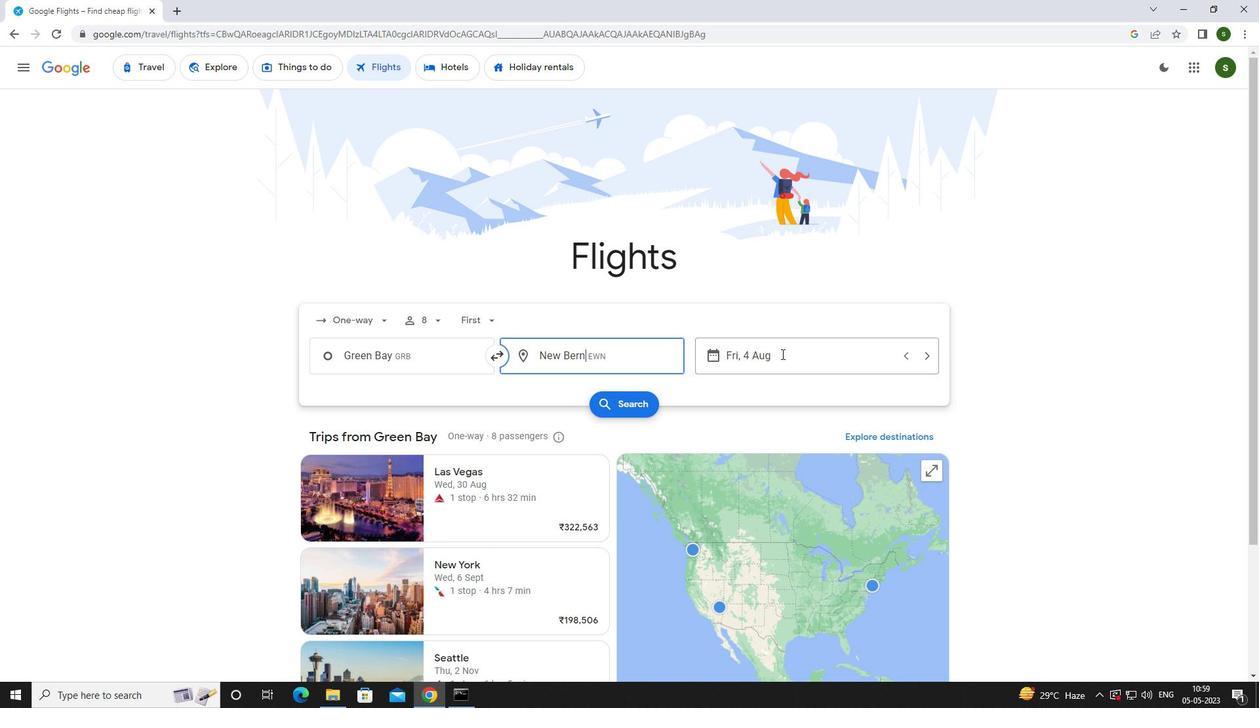 
Action: Mouse moved to (619, 442)
Screenshot: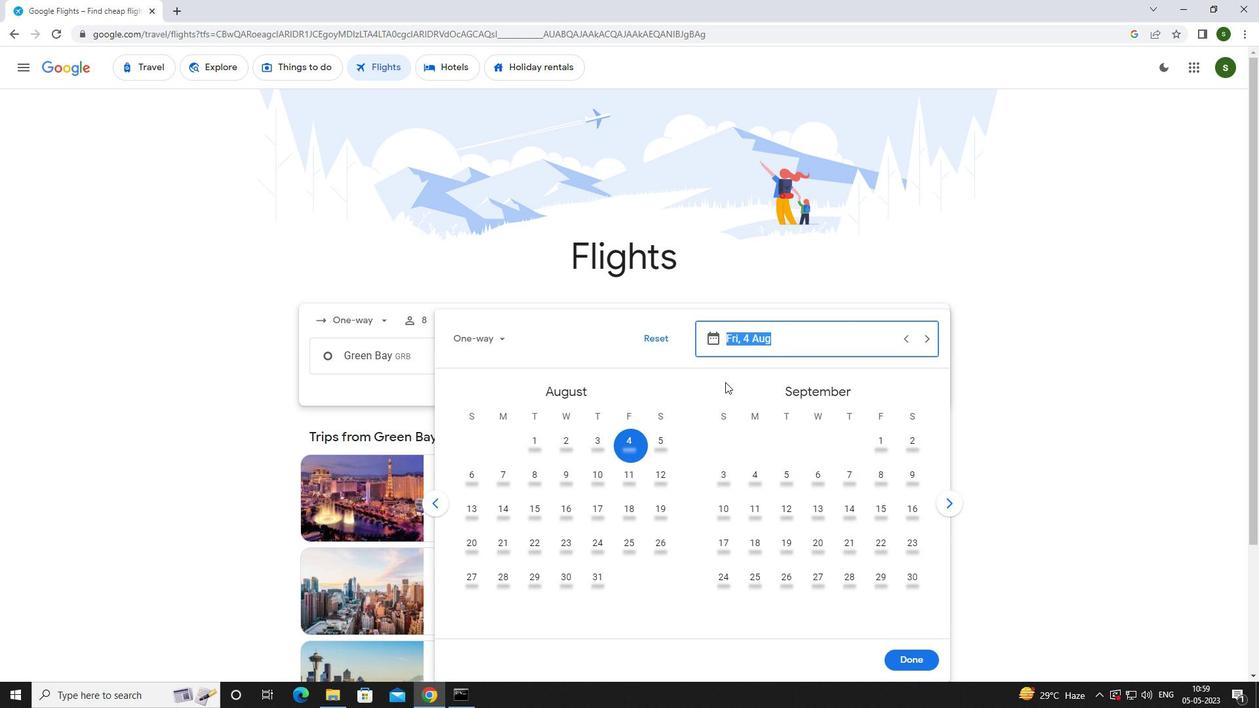 
Action: Mouse pressed left at (619, 442)
Screenshot: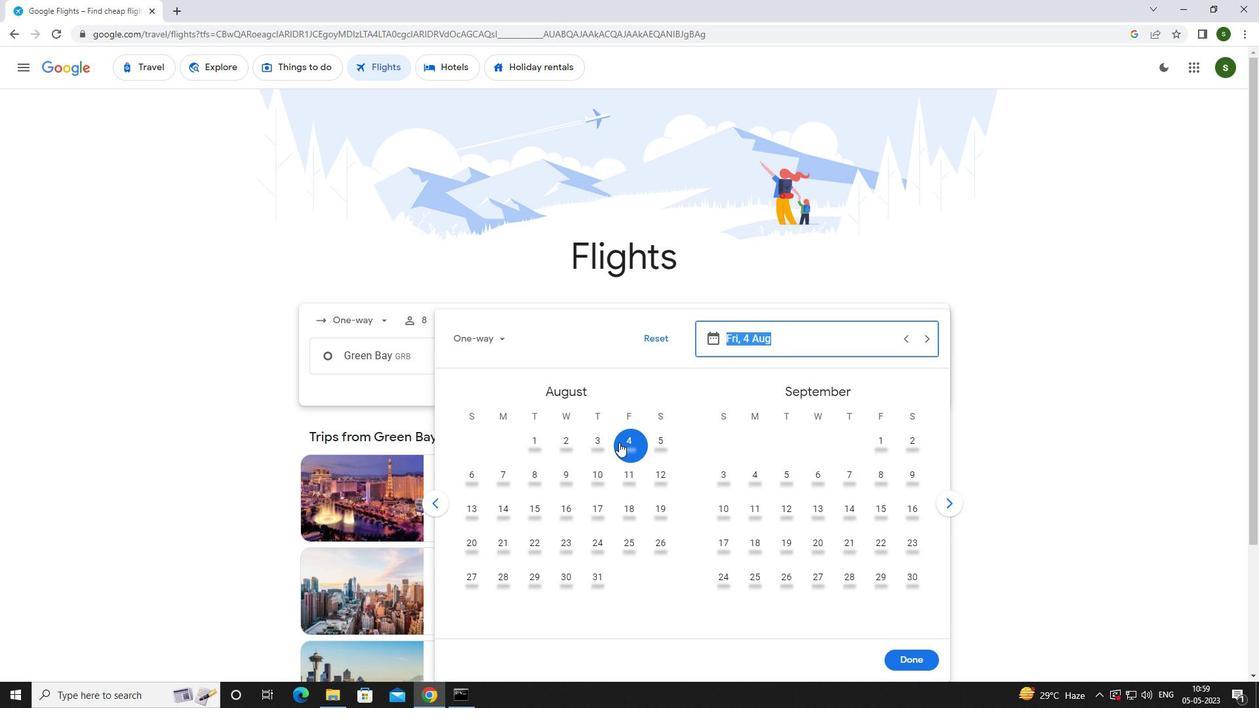 
Action: Mouse moved to (904, 657)
Screenshot: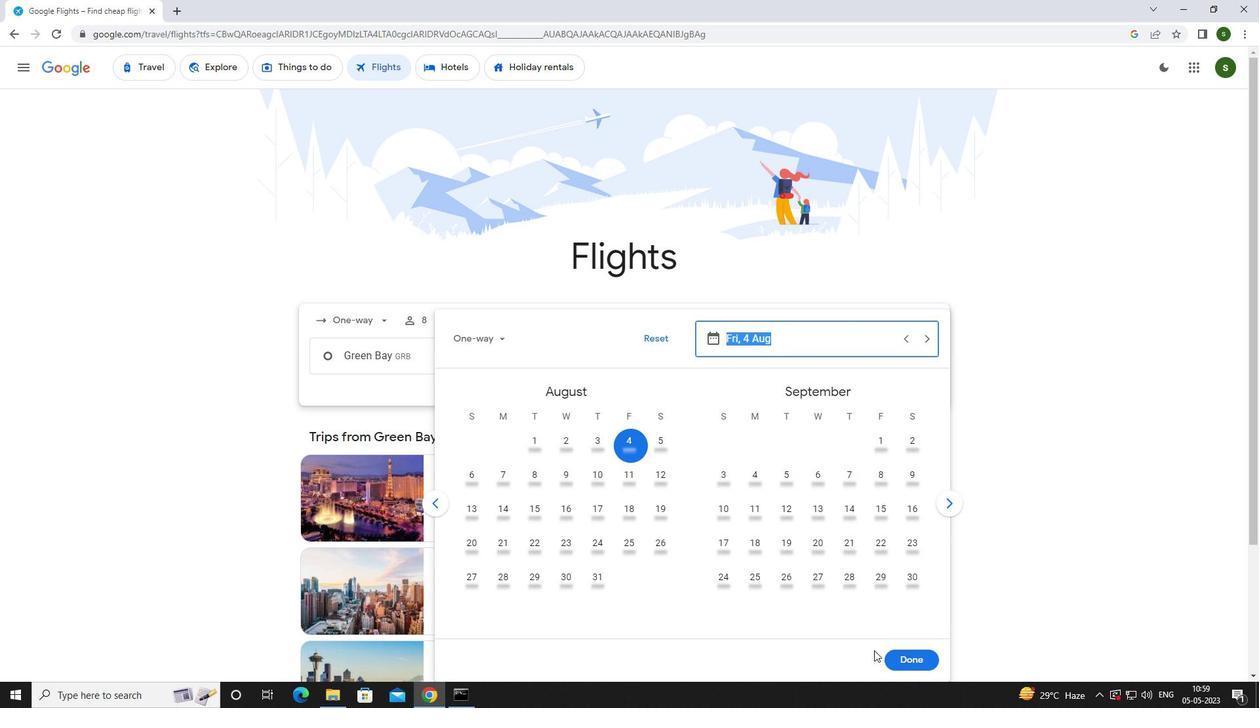 
Action: Mouse pressed left at (904, 657)
Screenshot: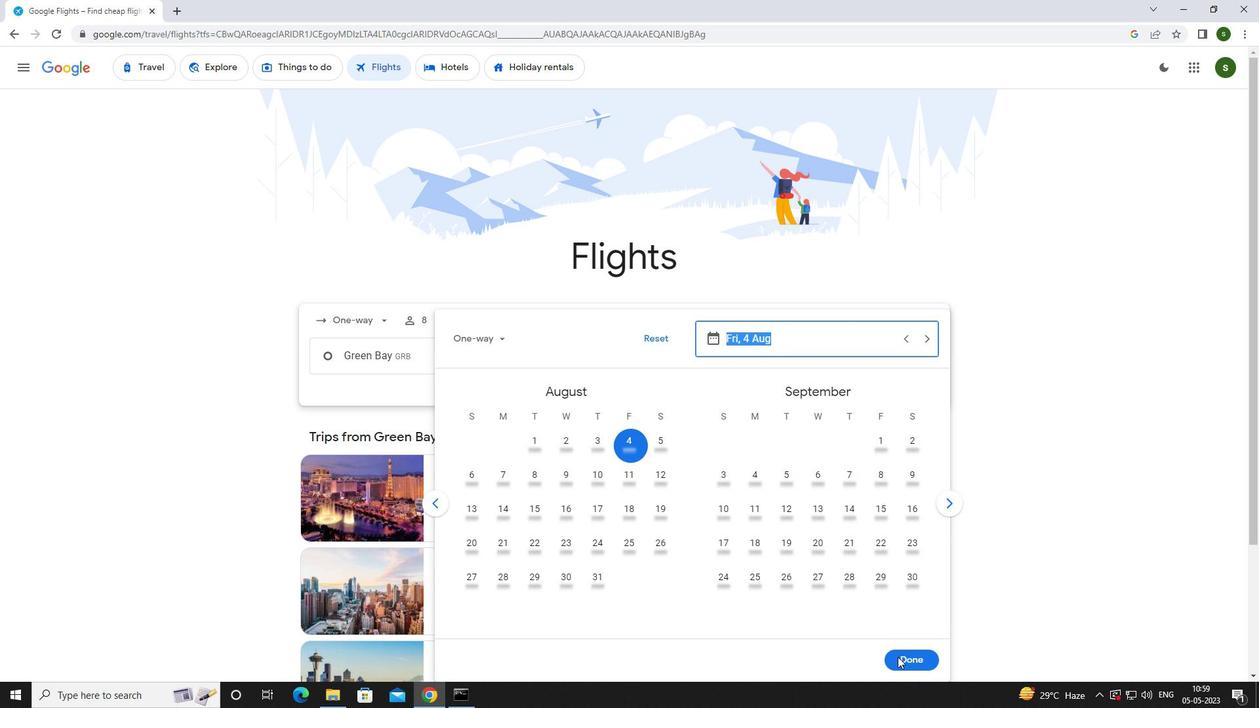 
Action: Mouse moved to (644, 407)
Screenshot: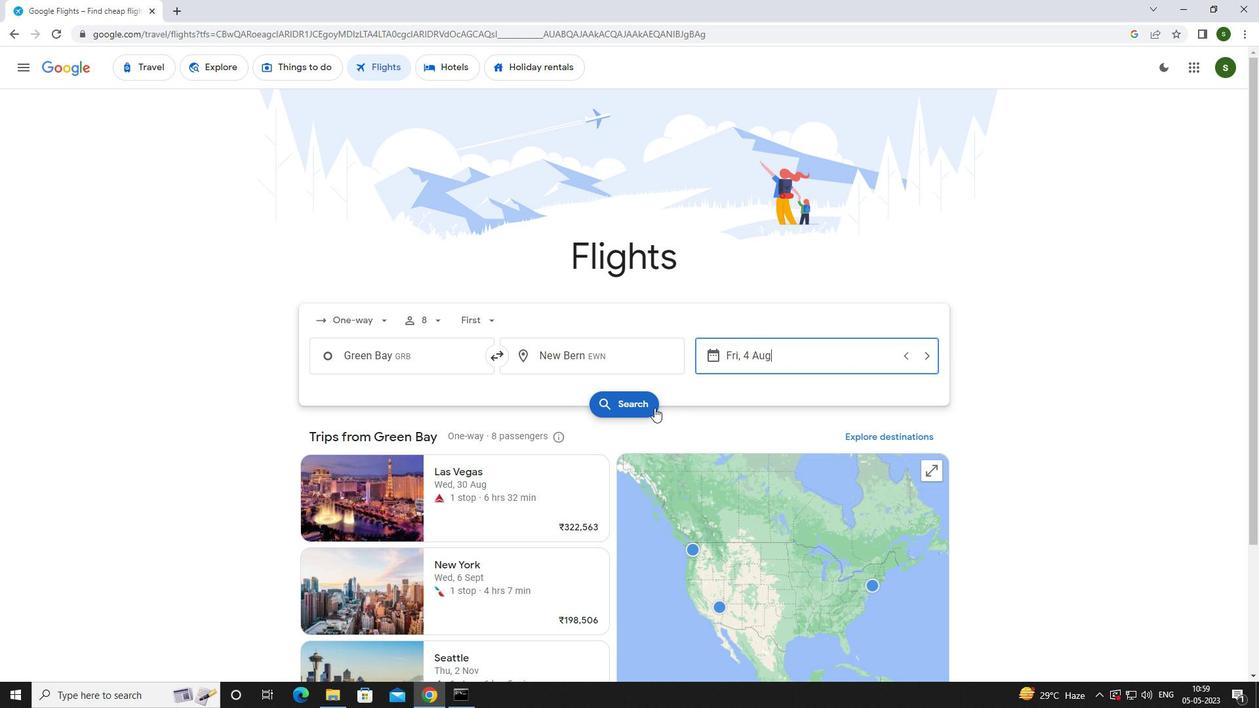 
Action: Mouse pressed left at (644, 407)
Screenshot: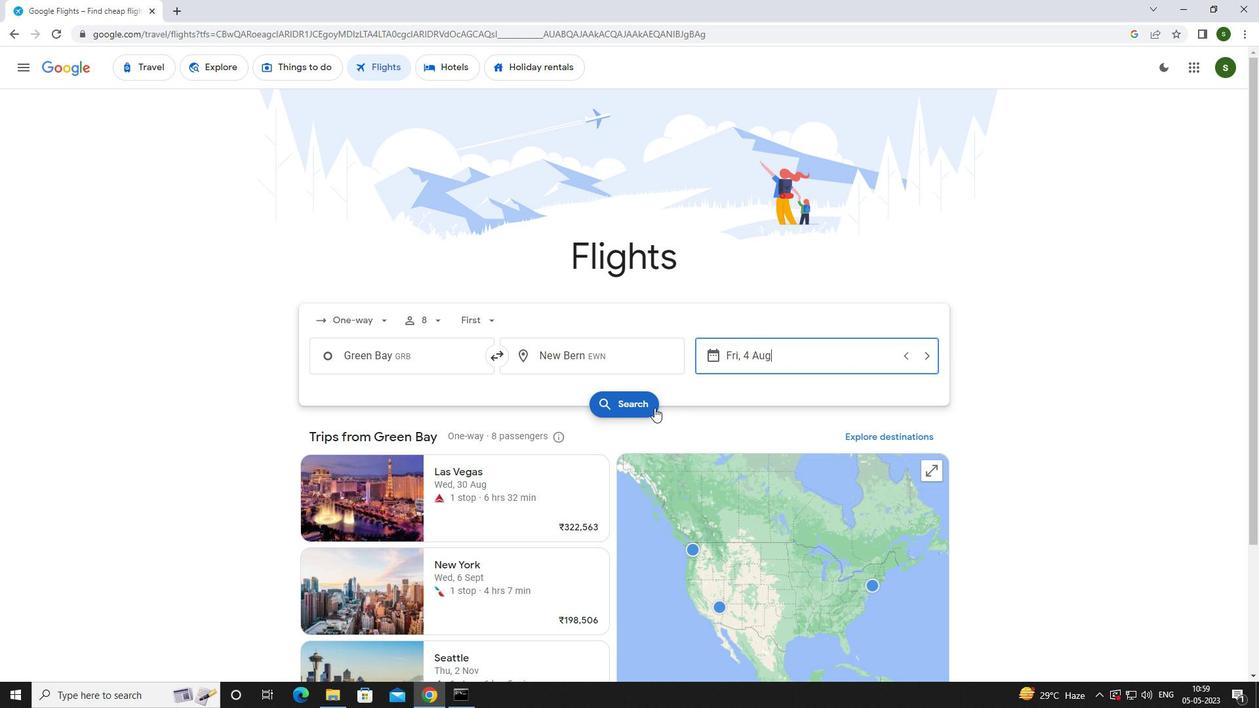 
Action: Mouse moved to (321, 190)
Screenshot: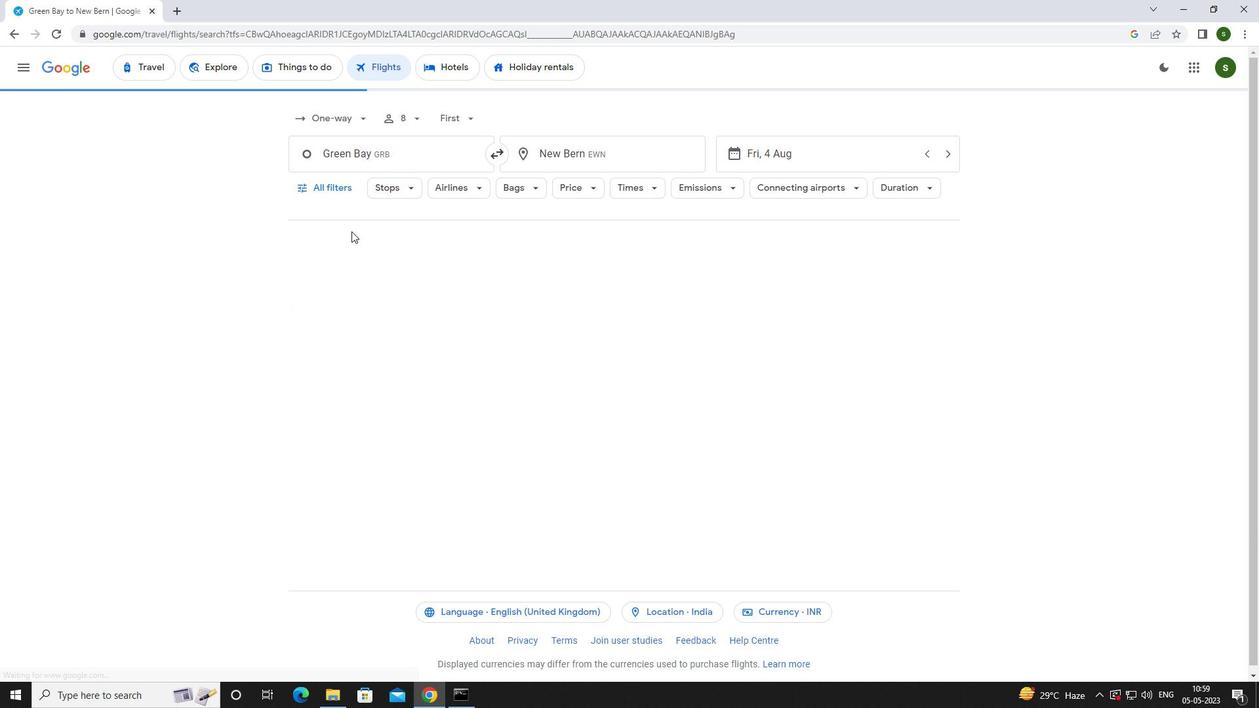 
Action: Mouse pressed left at (321, 190)
Screenshot: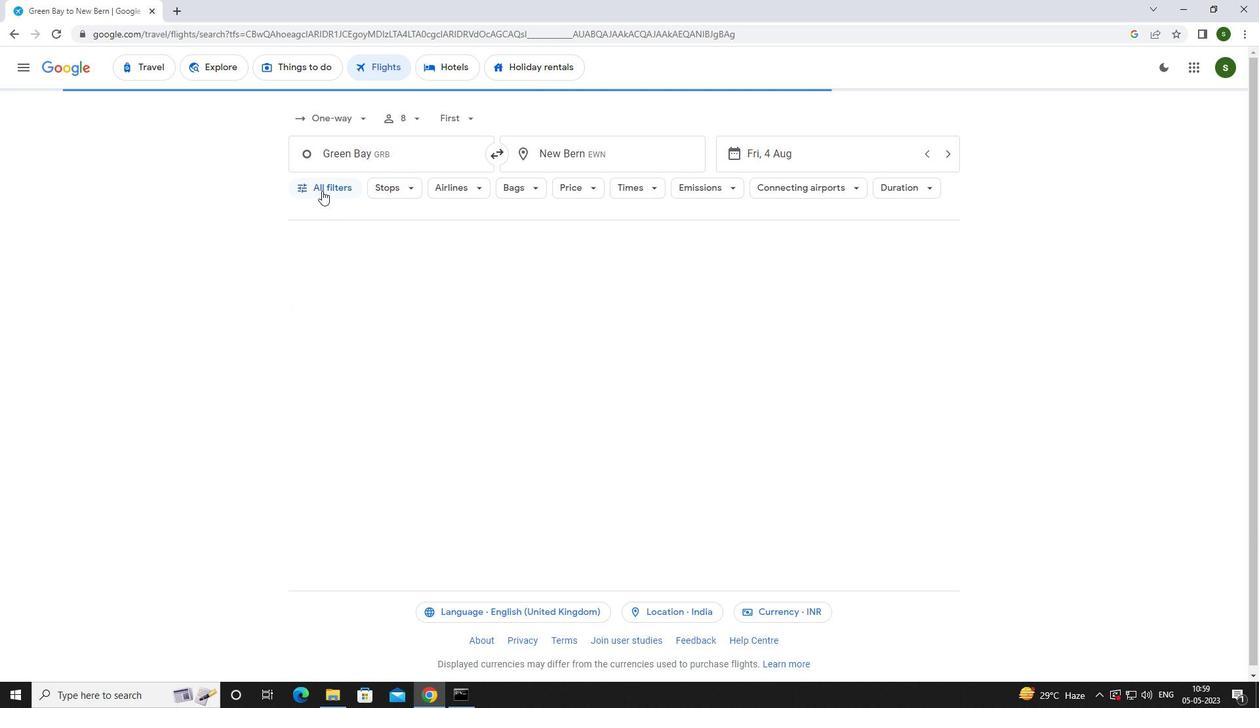
Action: Mouse moved to (489, 469)
Screenshot: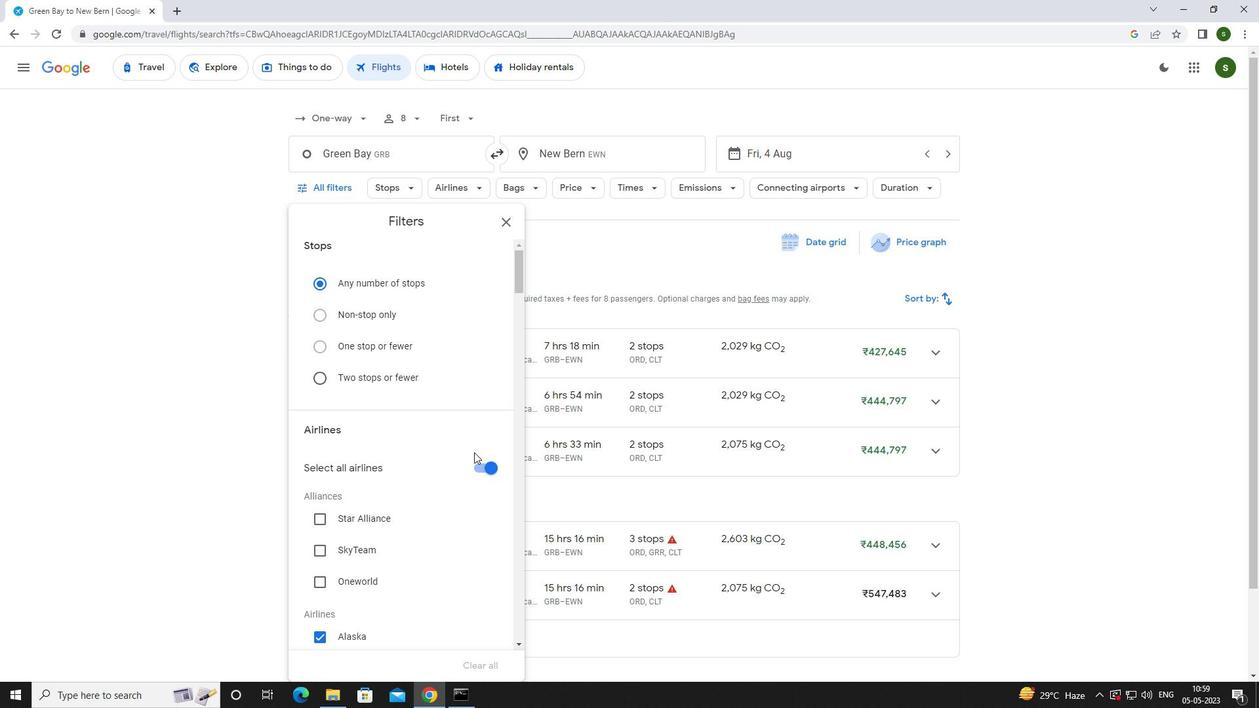 
Action: Mouse pressed left at (489, 469)
Screenshot: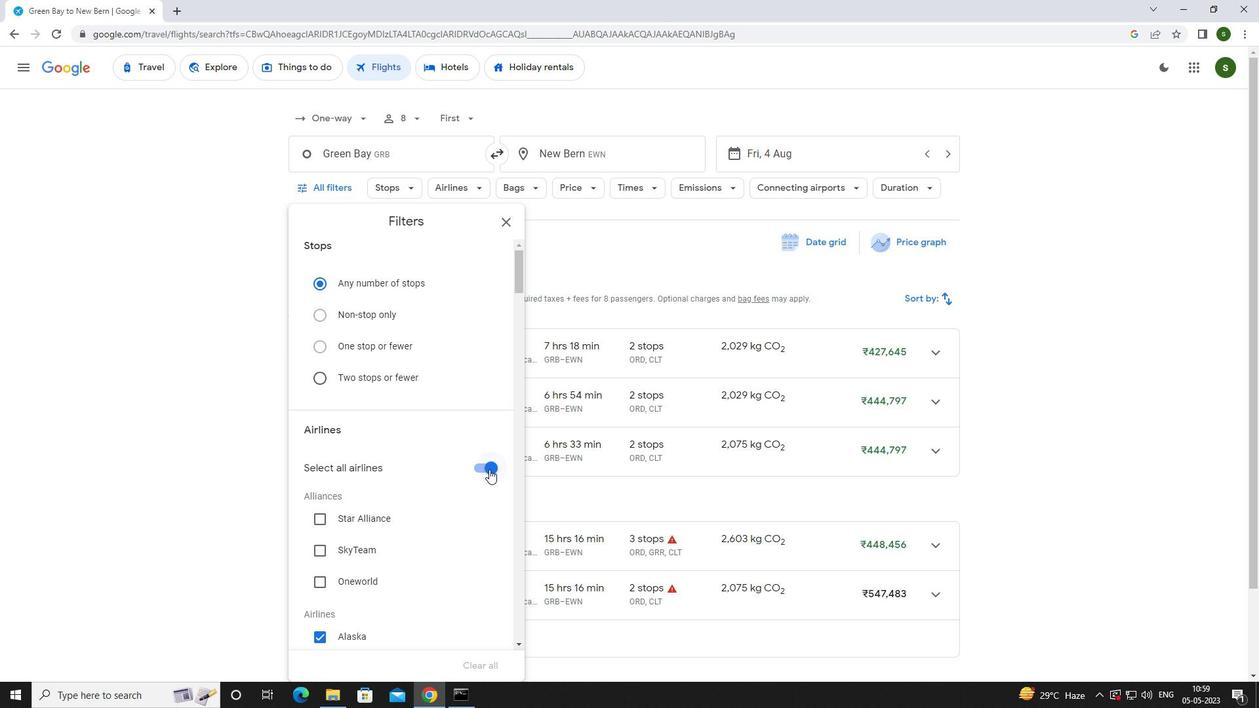 
Action: Mouse moved to (457, 441)
Screenshot: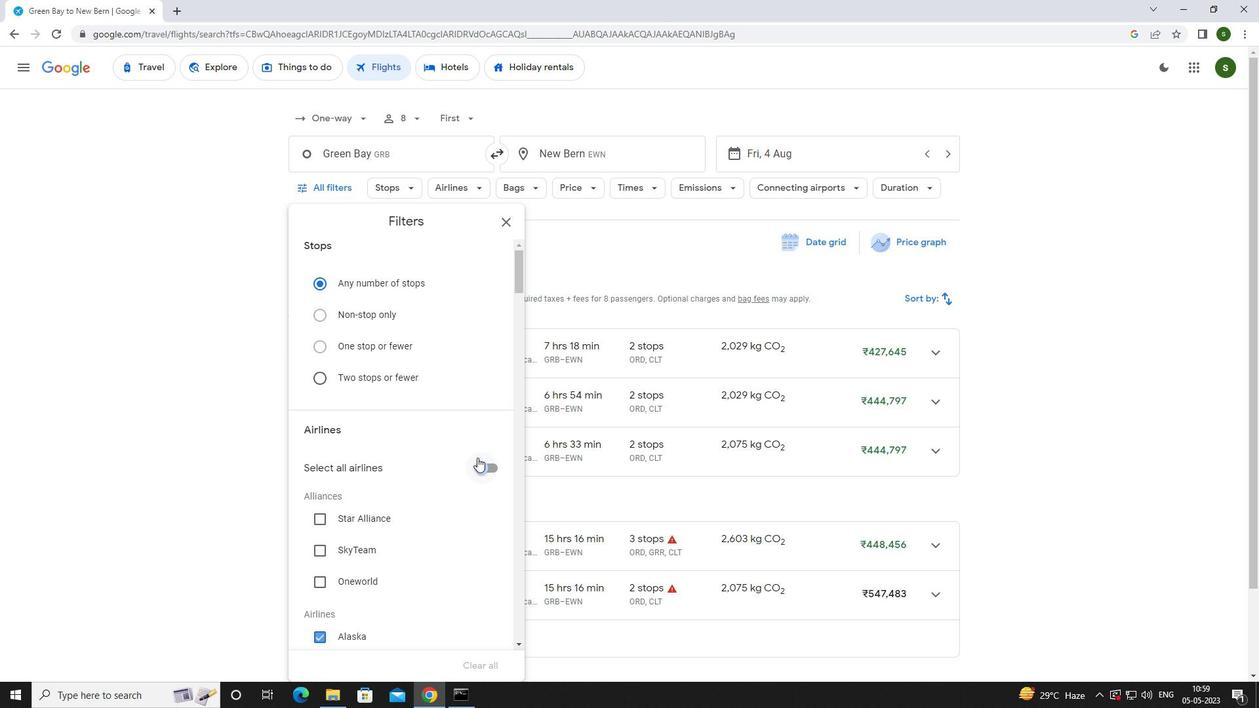 
Action: Mouse scrolled (457, 440) with delta (0, 0)
Screenshot: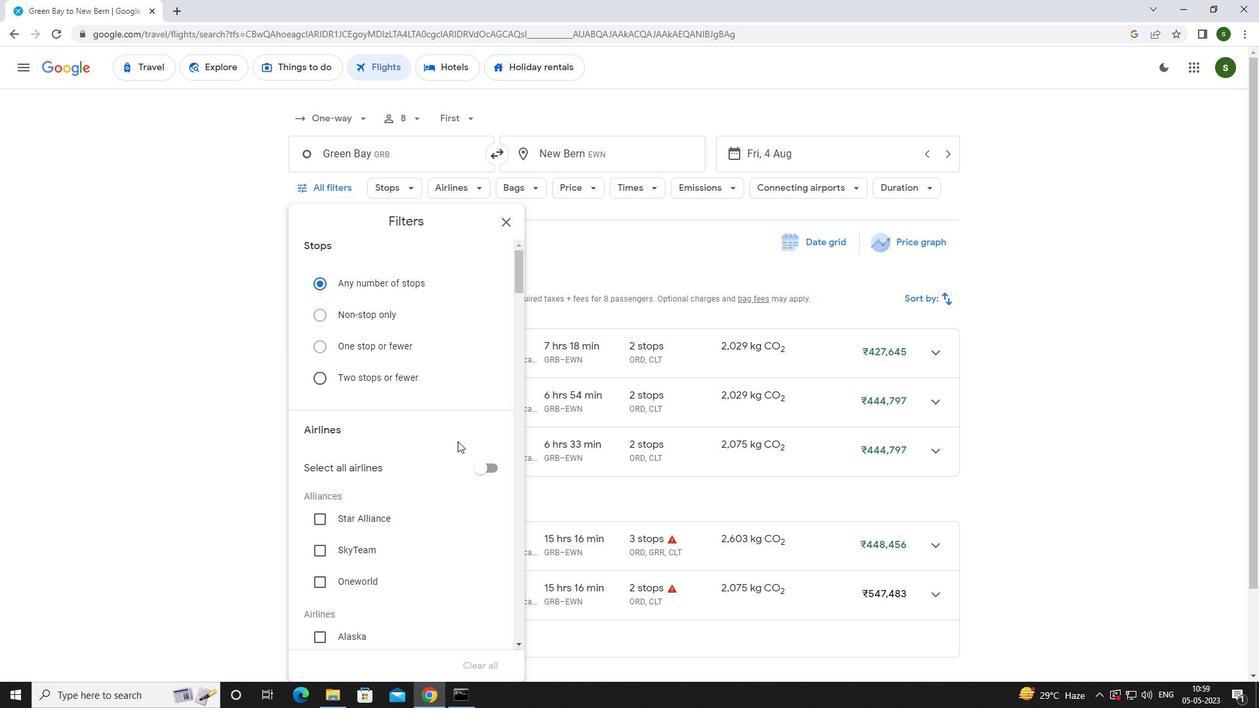 
Action: Mouse scrolled (457, 440) with delta (0, 0)
Screenshot: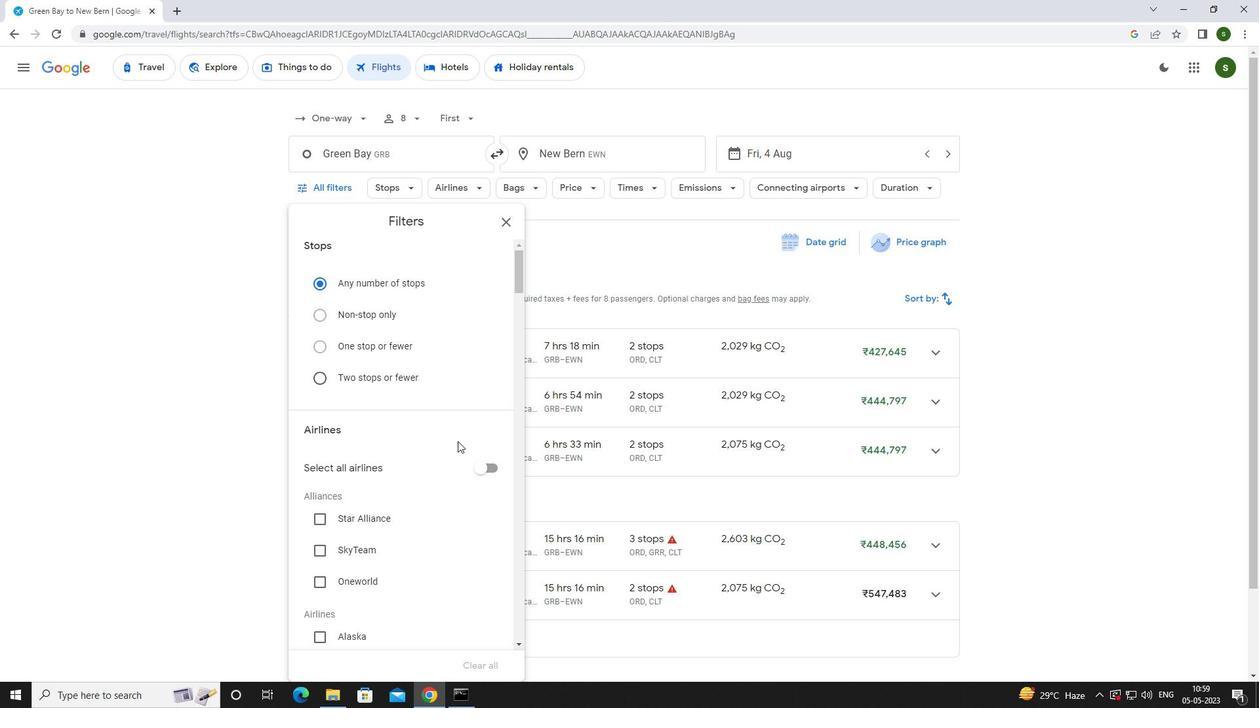 
Action: Mouse scrolled (457, 440) with delta (0, 0)
Screenshot: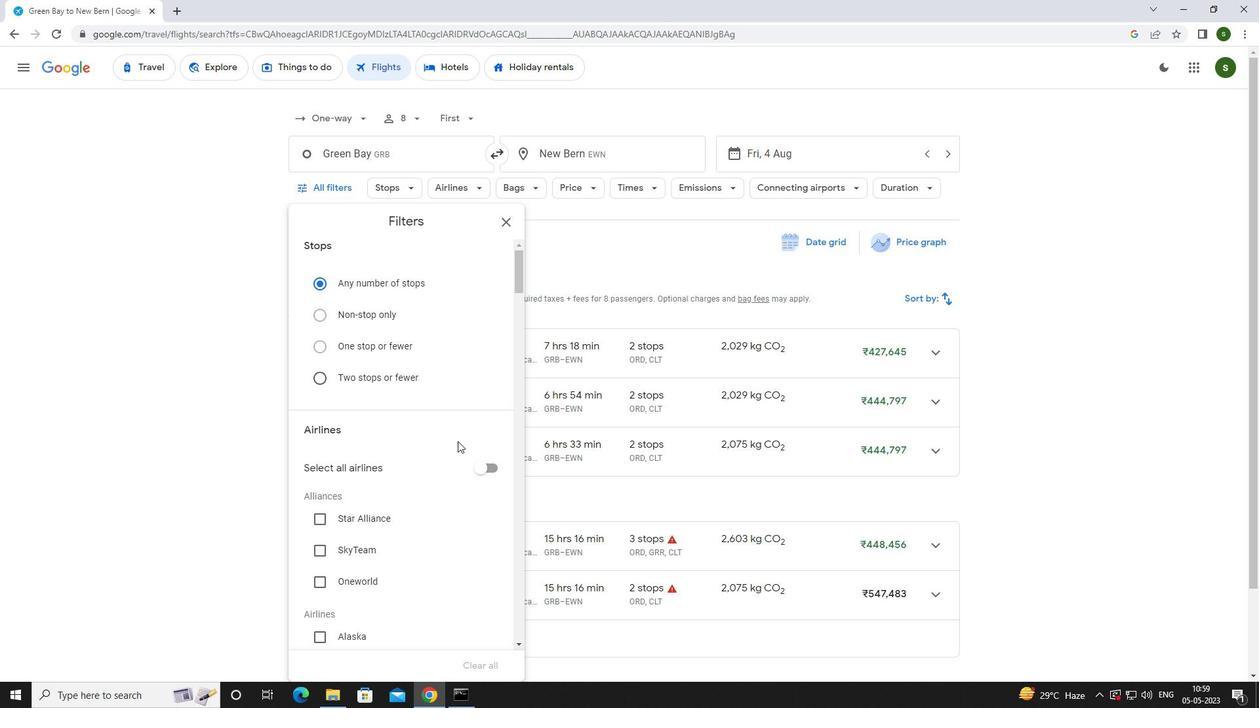
Action: Mouse moved to (356, 440)
Screenshot: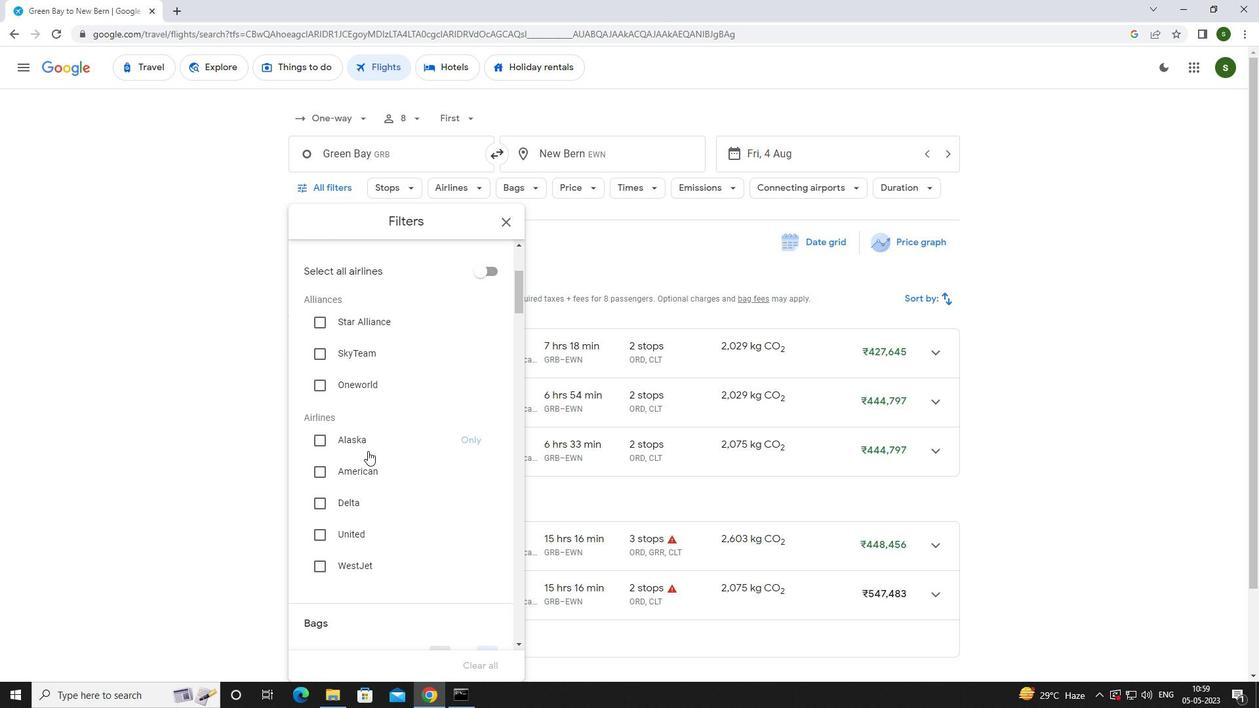 
Action: Mouse pressed left at (356, 440)
Screenshot: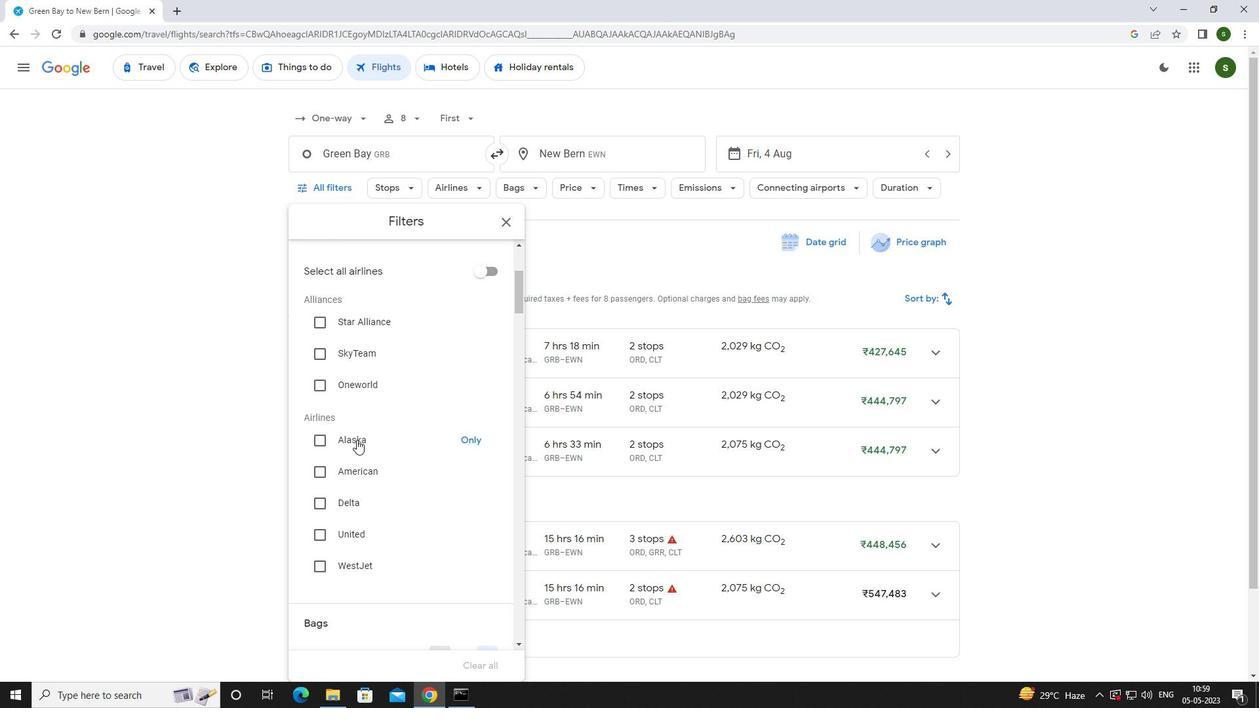 
Action: Mouse scrolled (356, 439) with delta (0, 0)
Screenshot: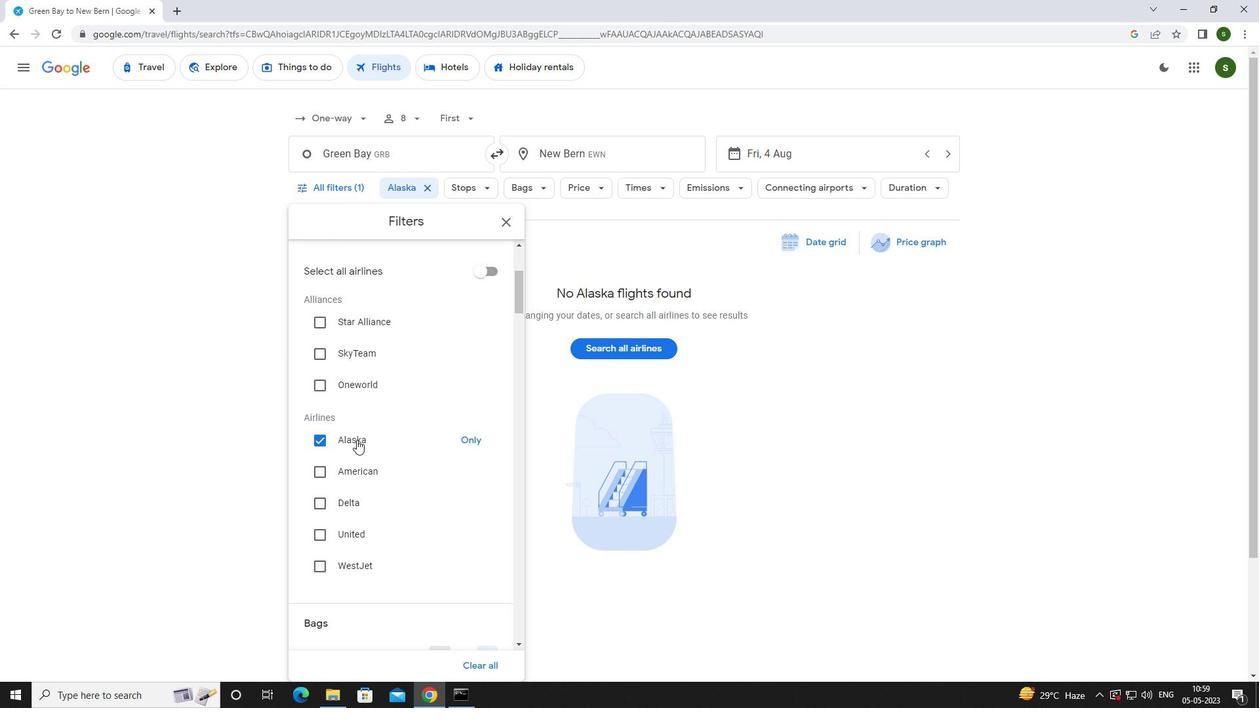 
Action: Mouse scrolled (356, 439) with delta (0, 0)
Screenshot: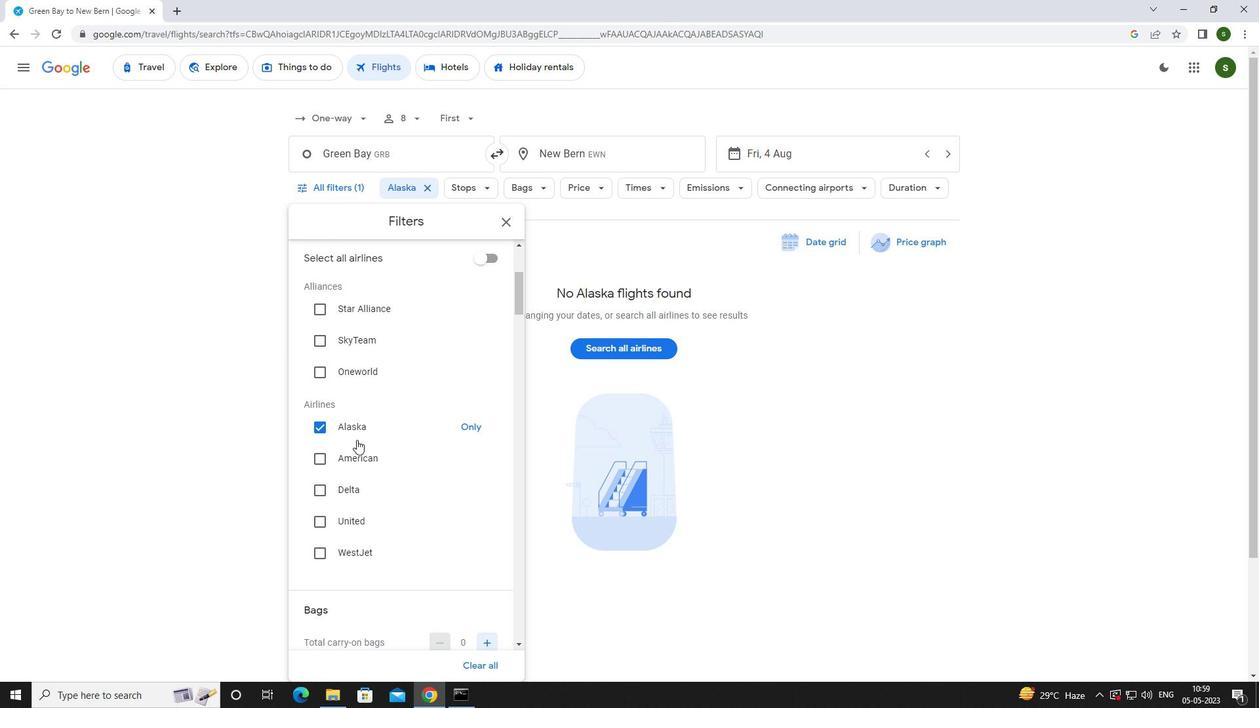 
Action: Mouse scrolled (356, 439) with delta (0, 0)
Screenshot: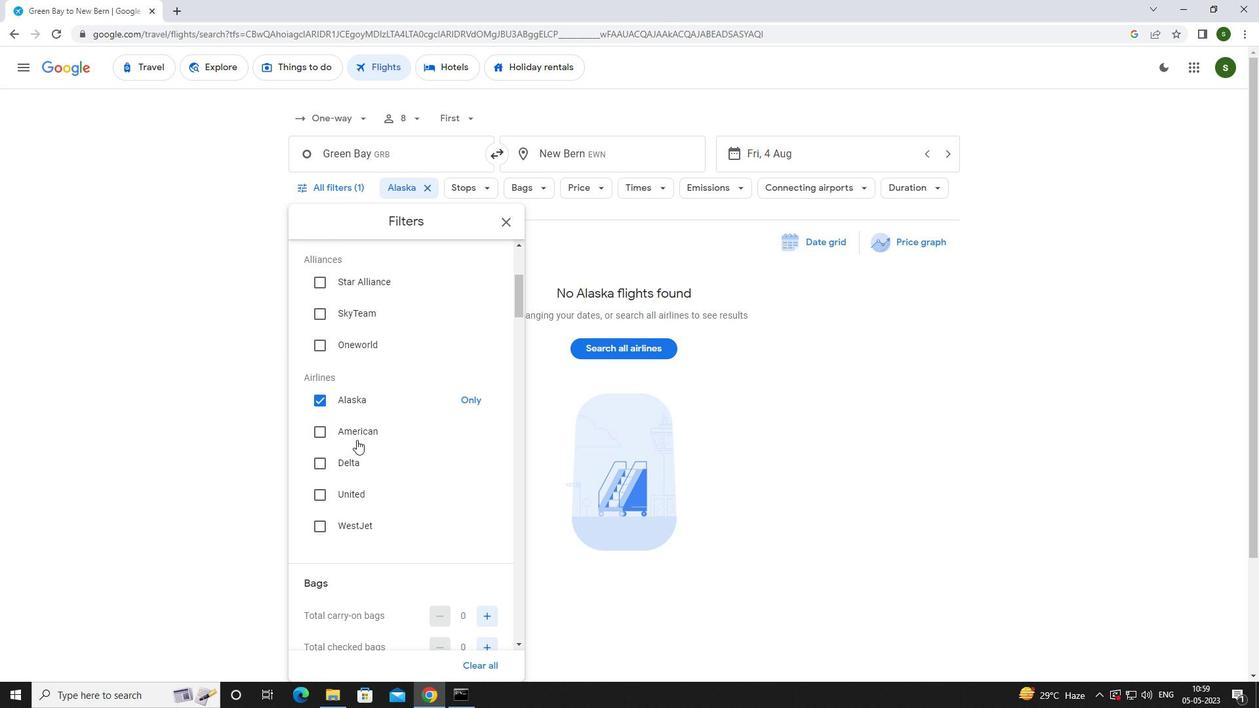 
Action: Mouse moved to (489, 457)
Screenshot: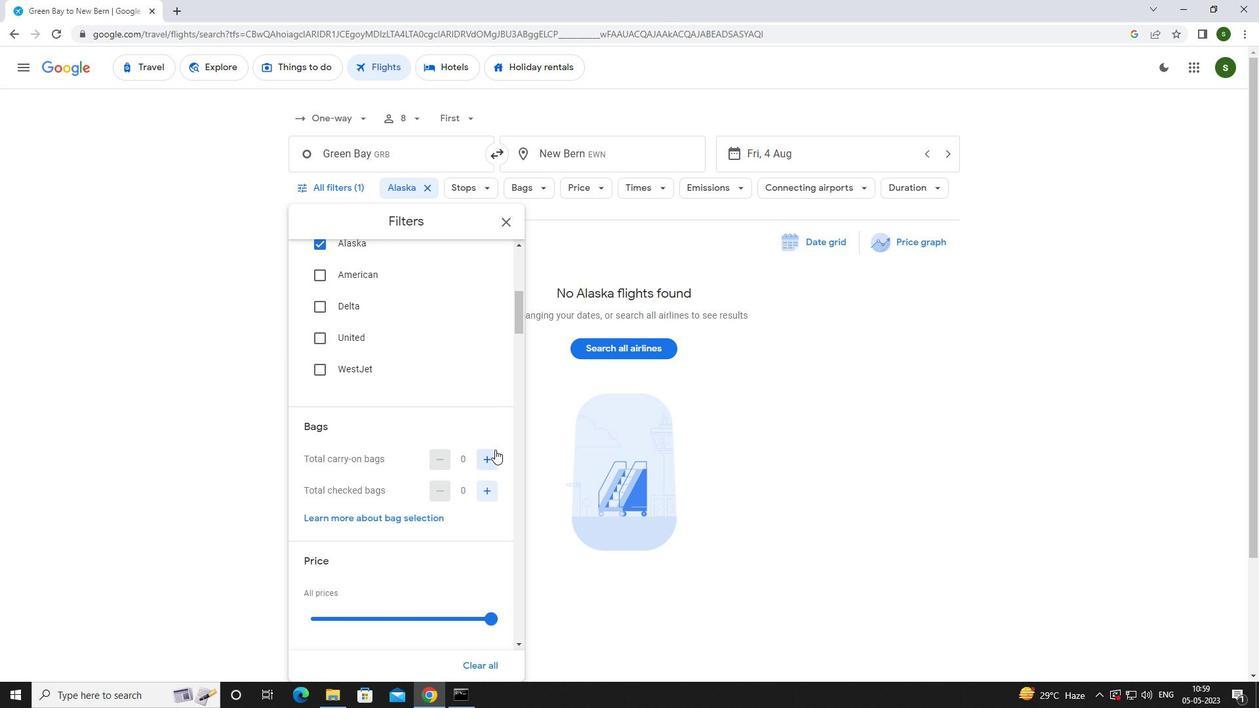 
Action: Mouse pressed left at (489, 457)
Screenshot: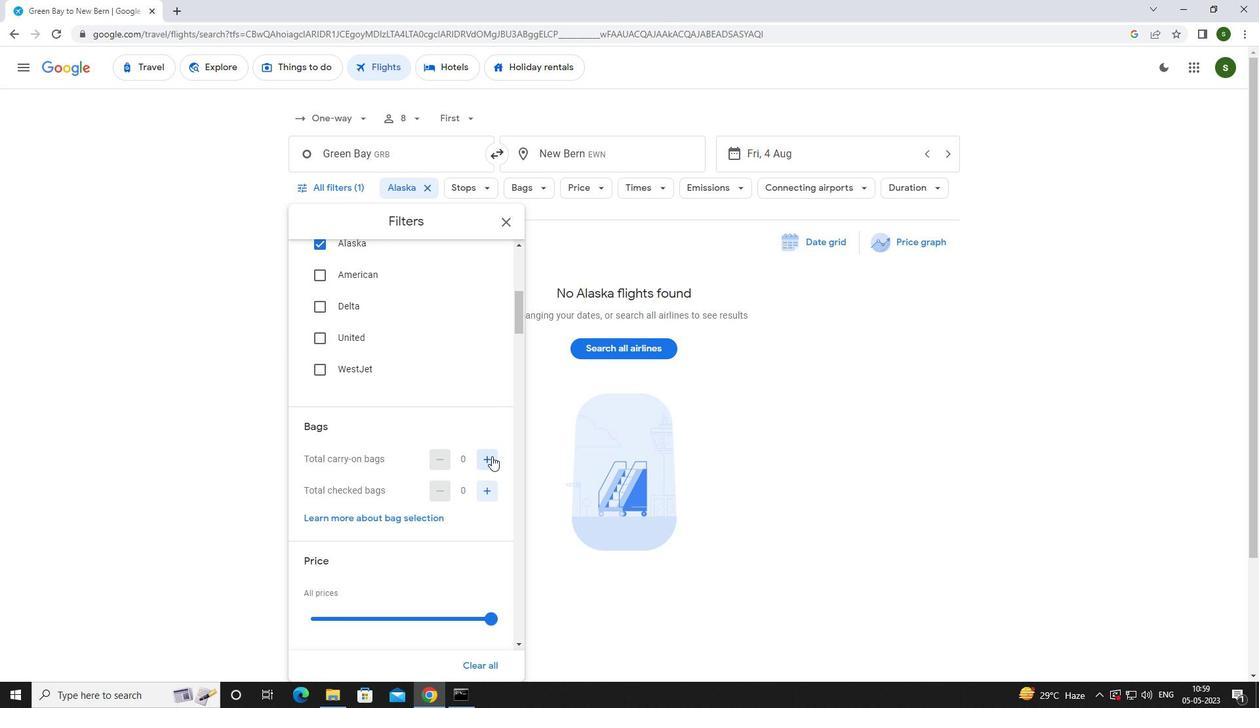 
Action: Mouse pressed left at (489, 457)
Screenshot: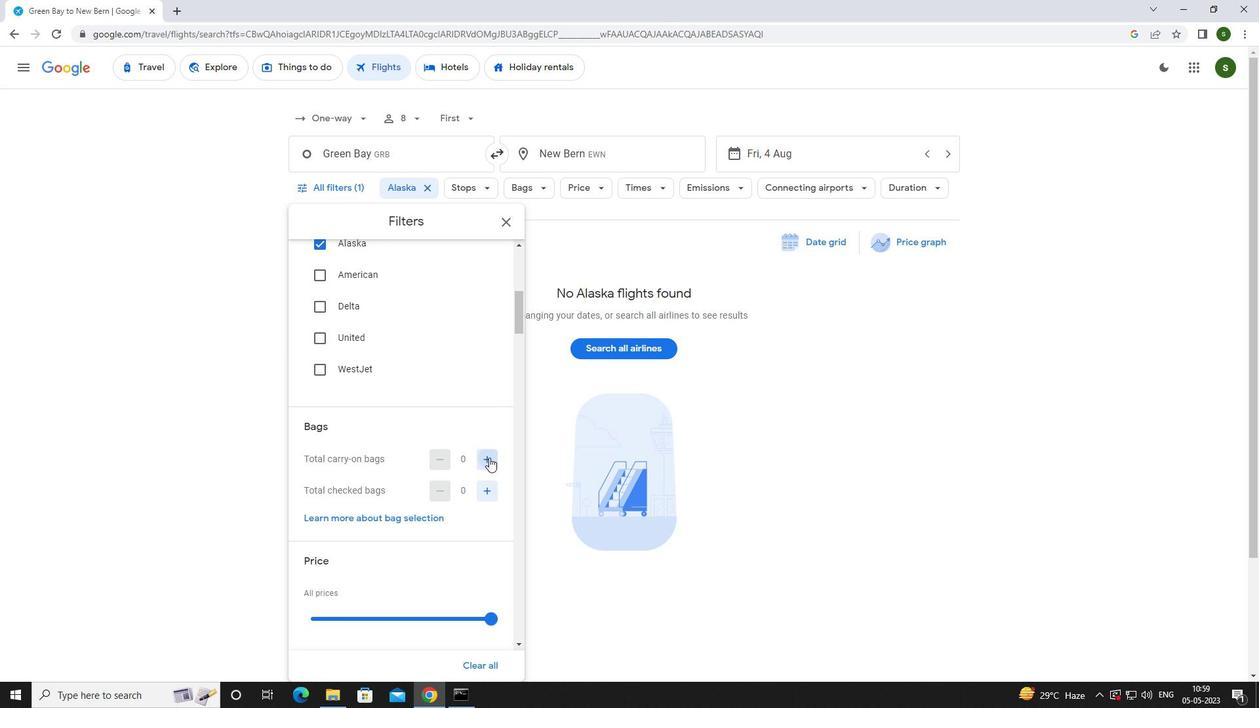 
Action: Mouse moved to (492, 487)
Screenshot: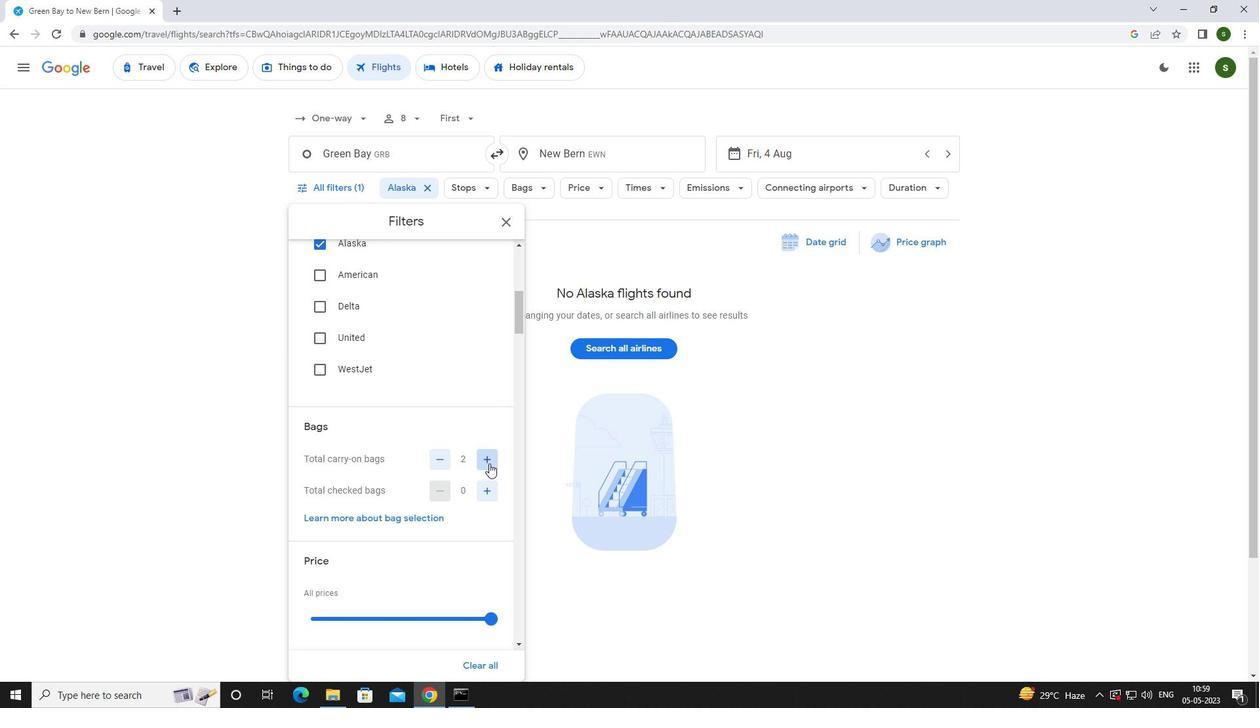 
Action: Mouse pressed left at (492, 487)
Screenshot: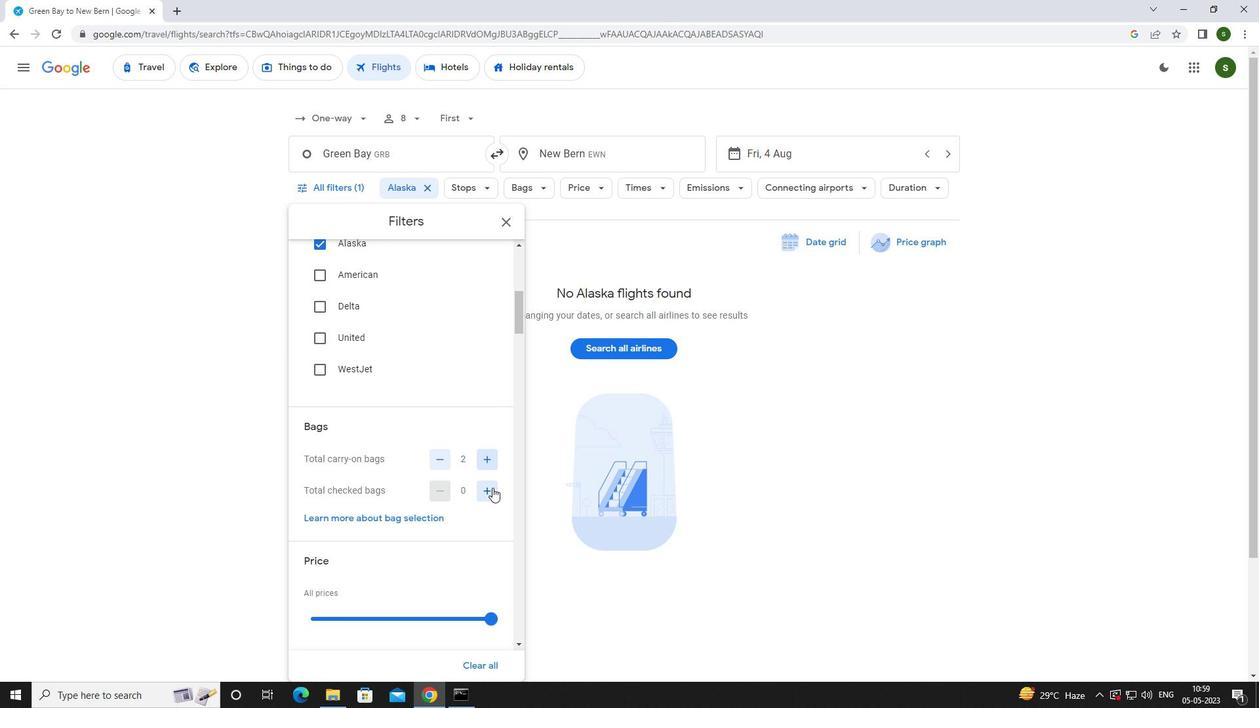 
Action: Mouse pressed left at (492, 487)
Screenshot: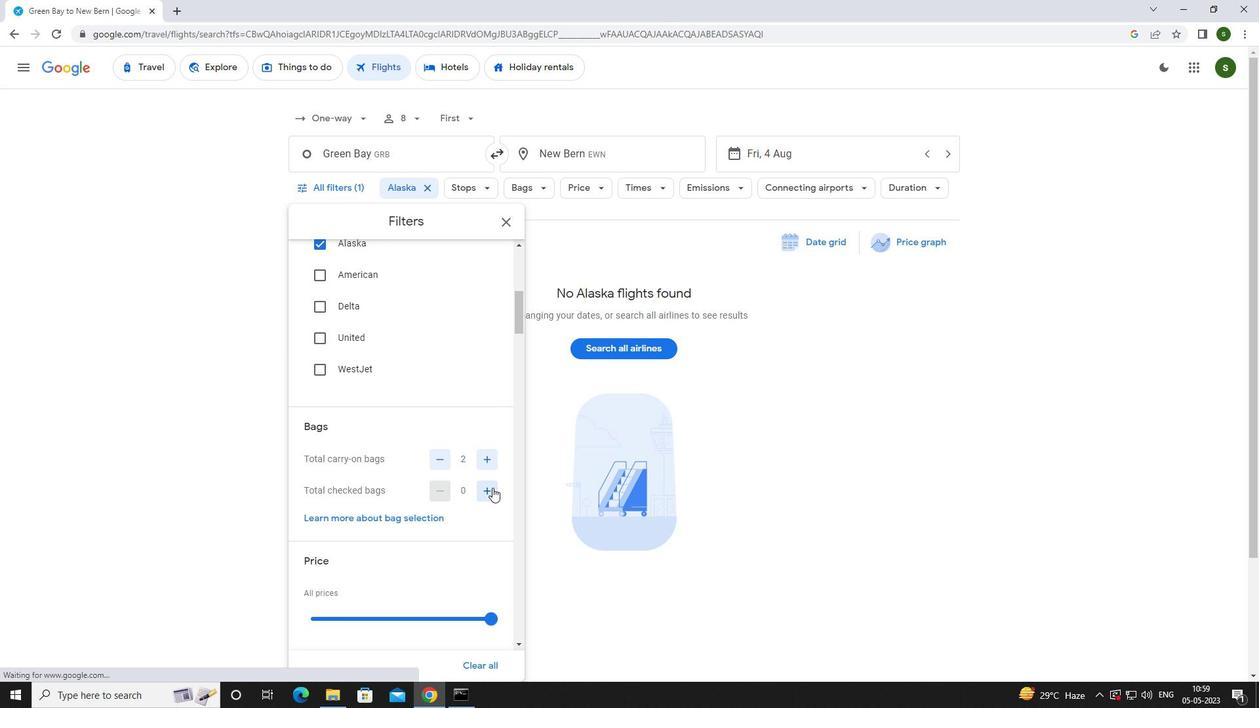 
Action: Mouse pressed left at (492, 487)
Screenshot: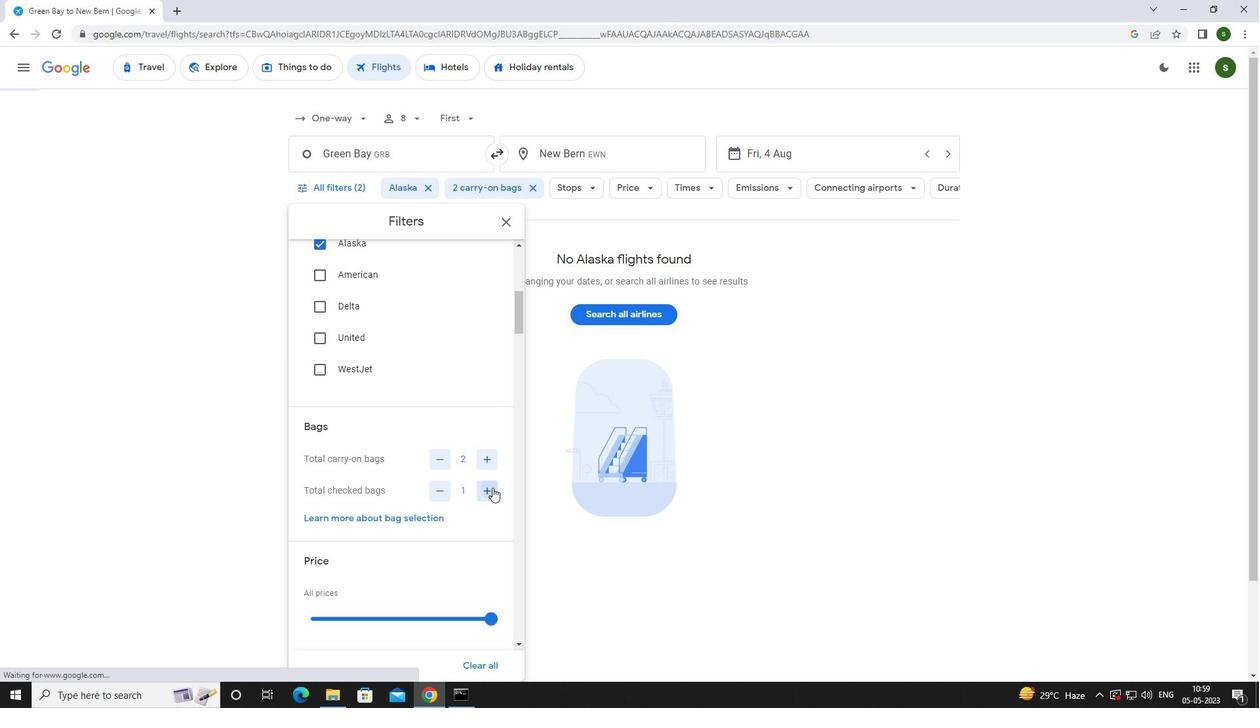
Action: Mouse pressed left at (492, 487)
Screenshot: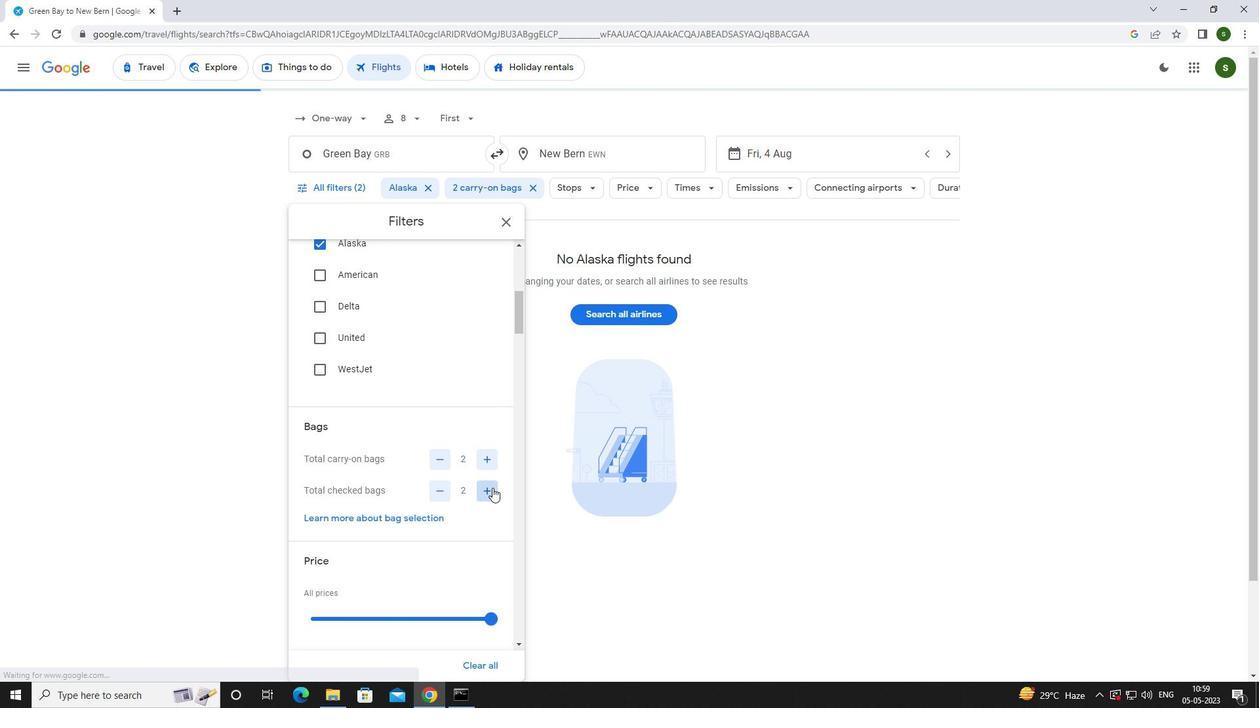 
Action: Mouse pressed left at (492, 487)
Screenshot: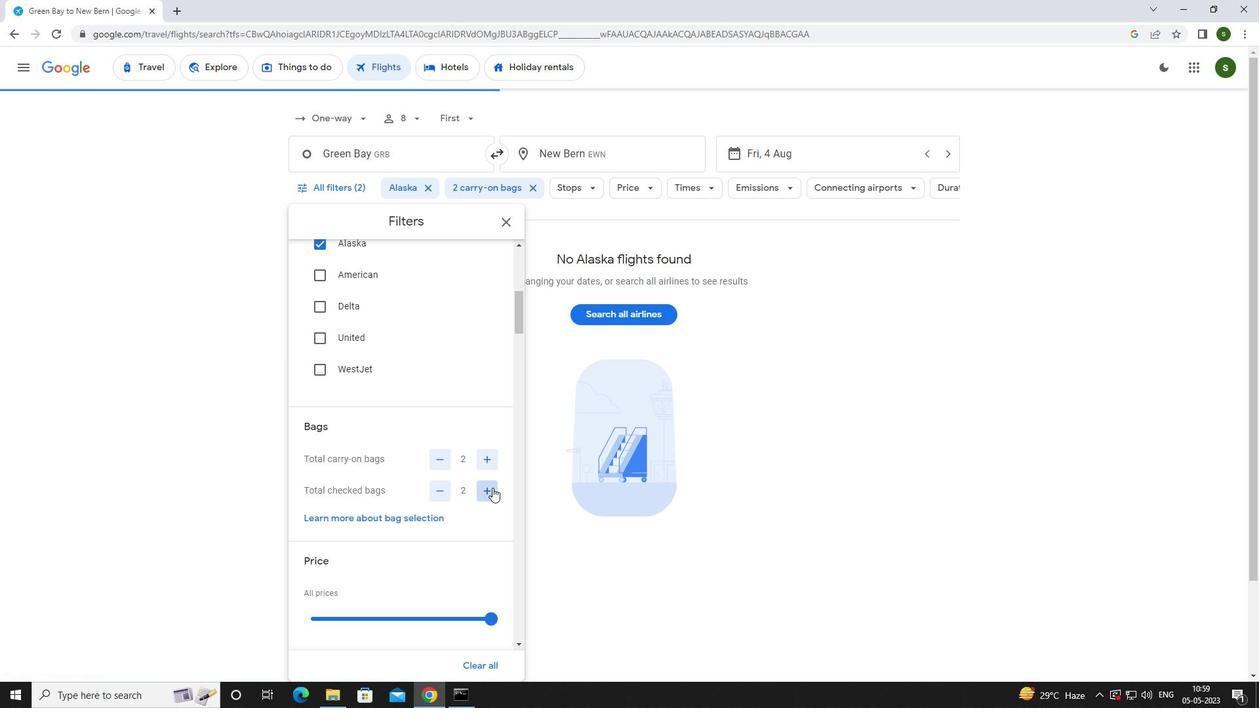 
Action: Mouse pressed left at (492, 487)
Screenshot: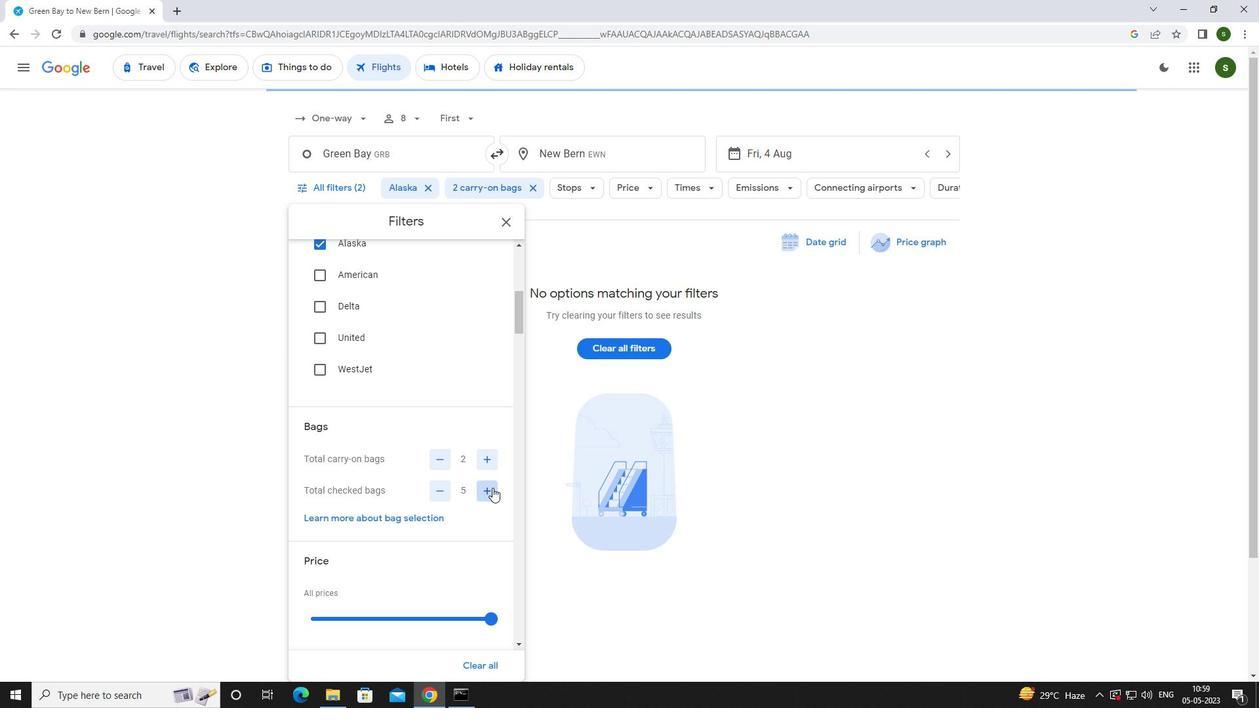 
Action: Mouse scrolled (492, 487) with delta (0, 0)
Screenshot: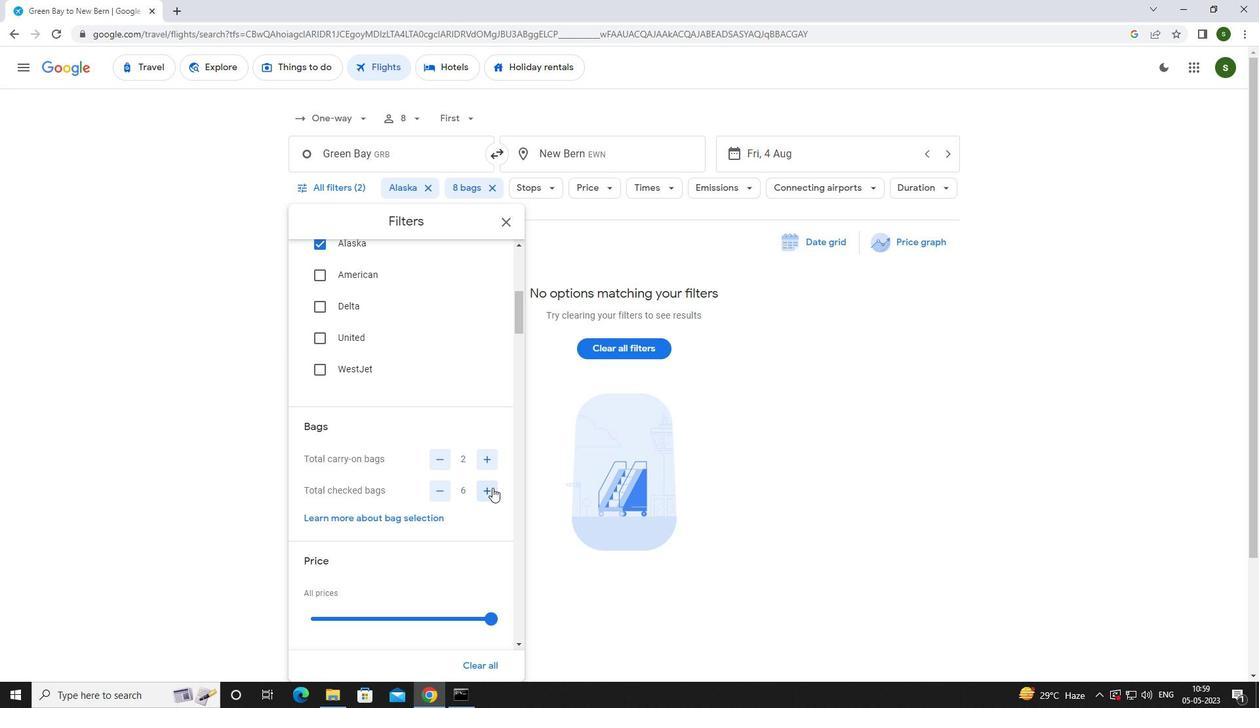 
Action: Mouse scrolled (492, 487) with delta (0, 0)
Screenshot: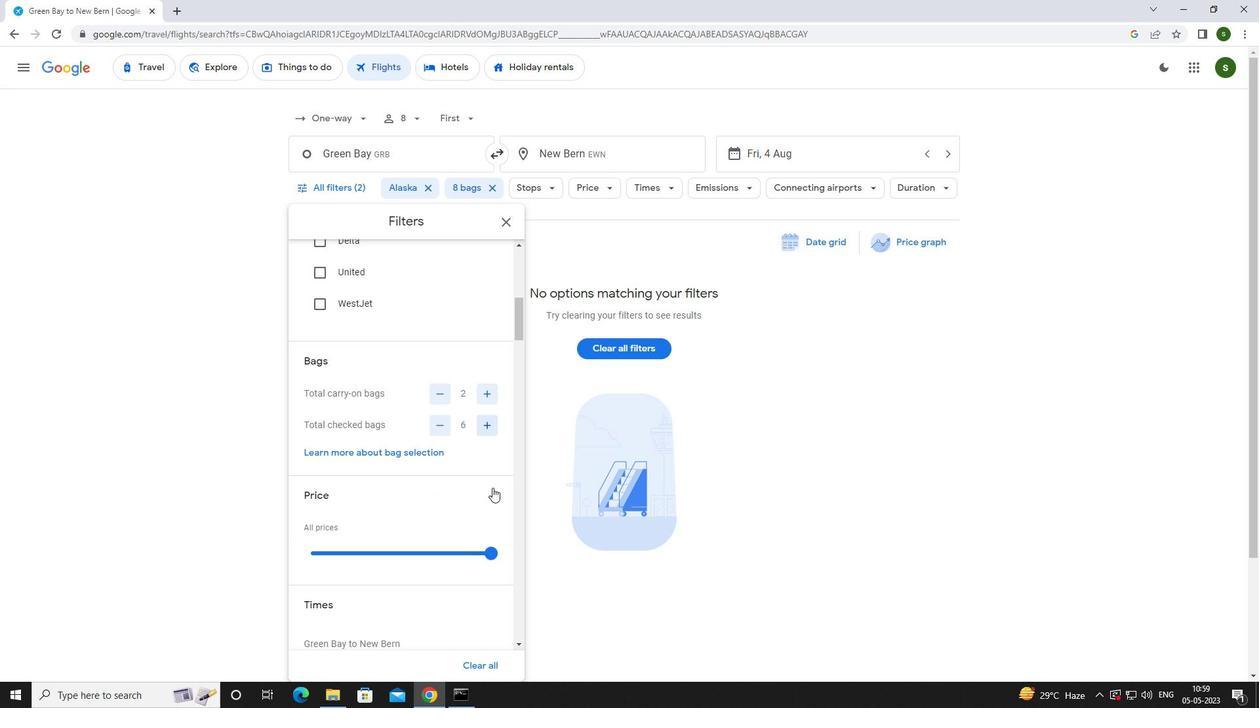 
Action: Mouse pressed left at (492, 487)
Screenshot: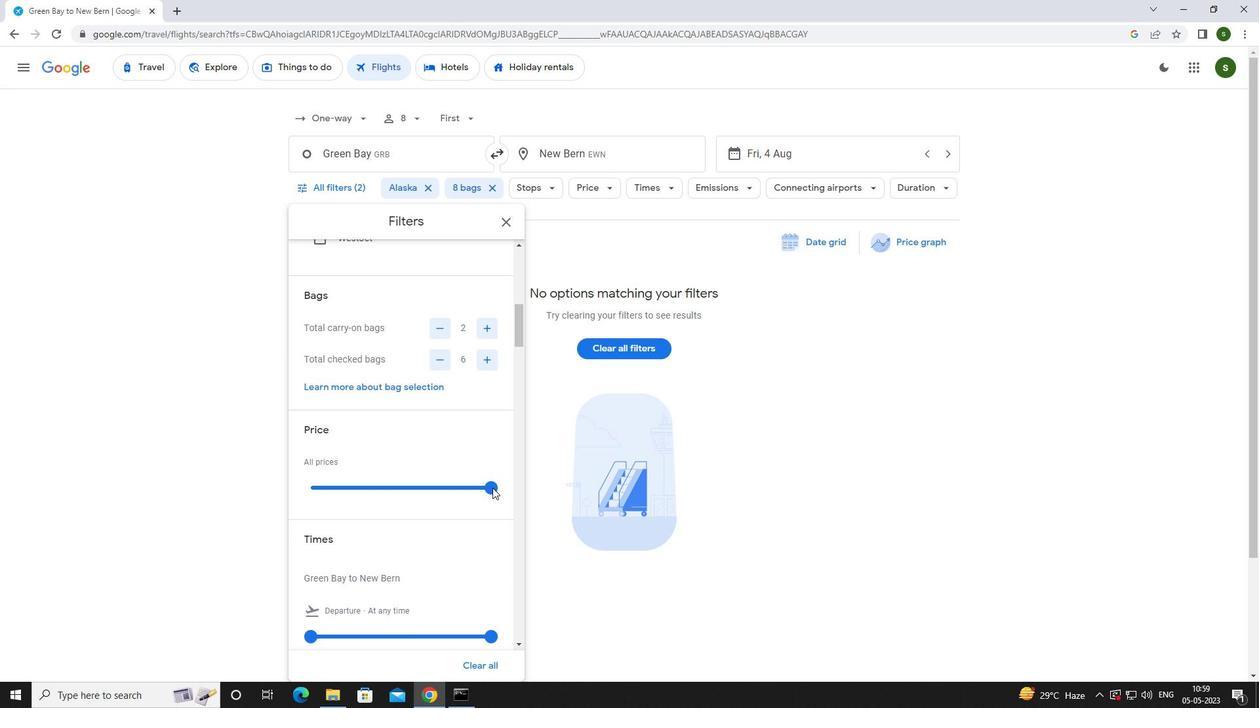 
Action: Mouse moved to (309, 494)
Screenshot: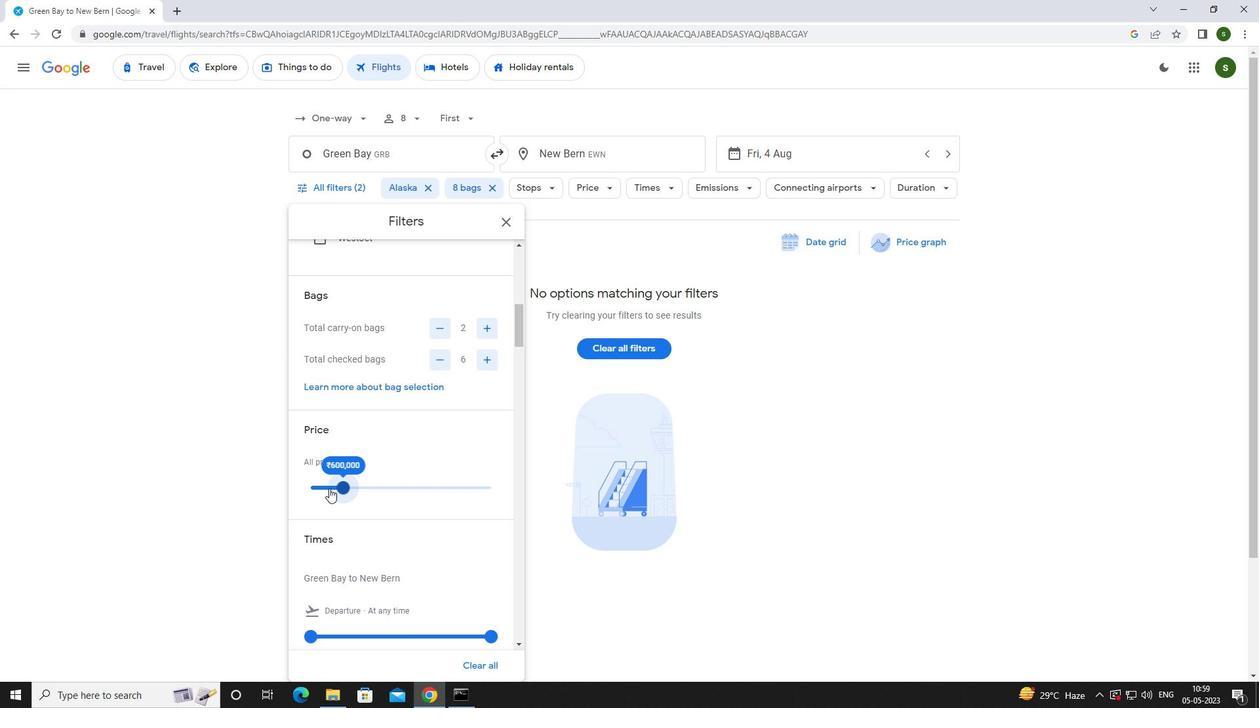 
Action: Mouse scrolled (309, 493) with delta (0, 0)
Screenshot: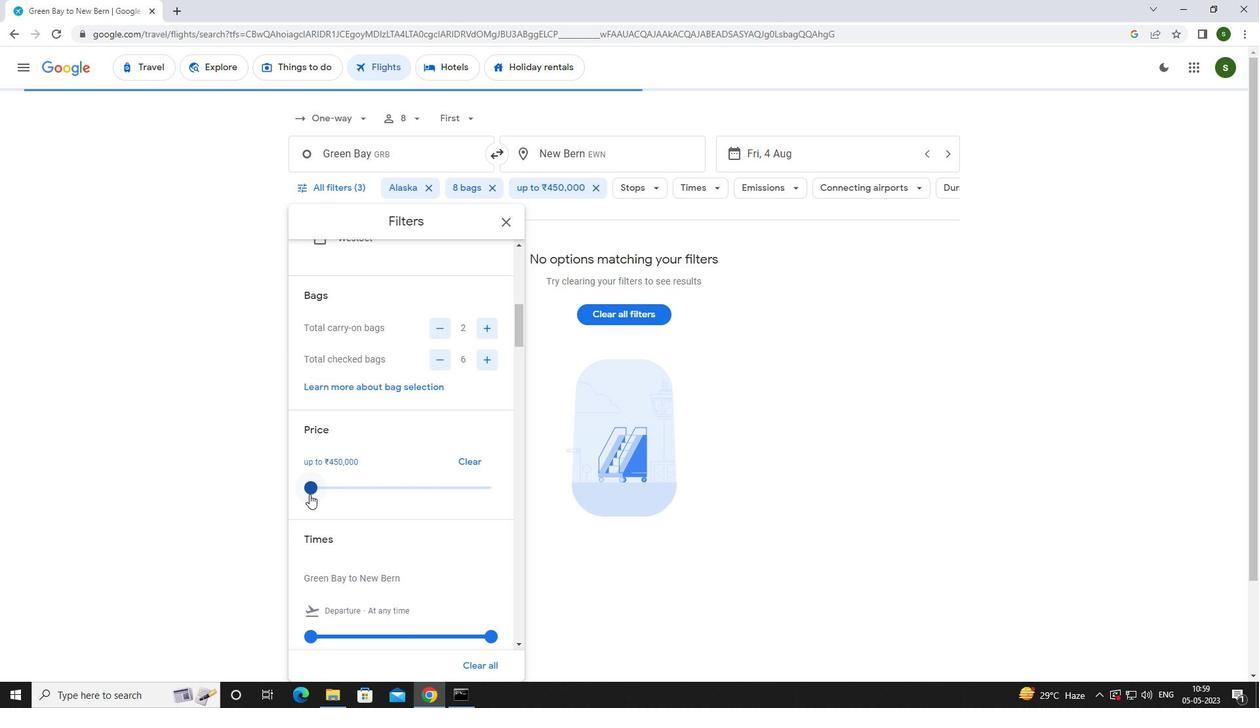 
Action: Mouse scrolled (309, 493) with delta (0, 0)
Screenshot: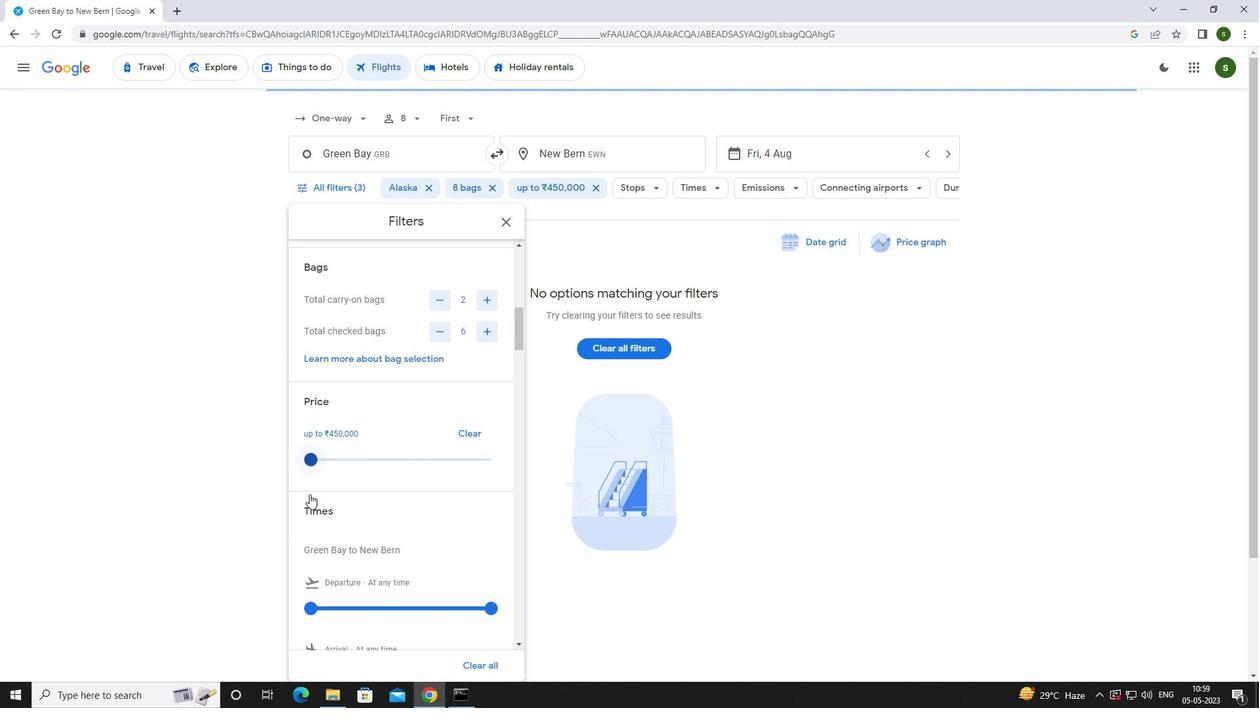 
Action: Mouse moved to (309, 504)
Screenshot: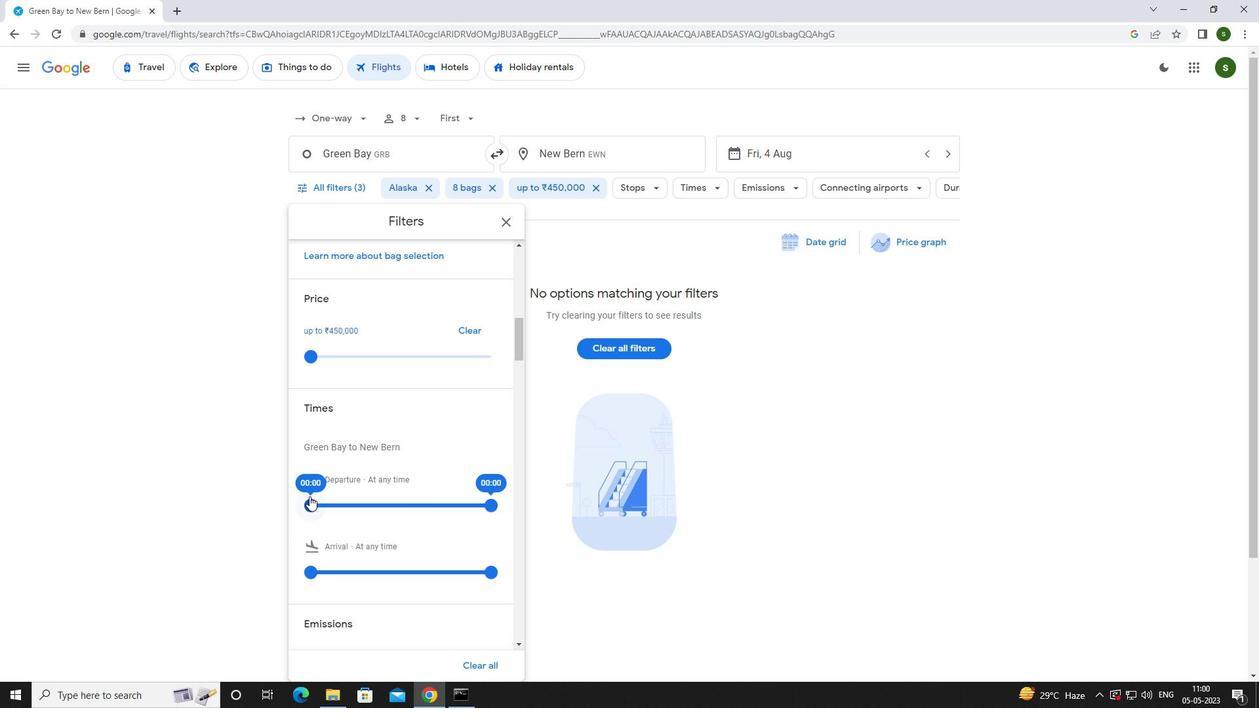 
Action: Mouse pressed left at (309, 504)
Screenshot: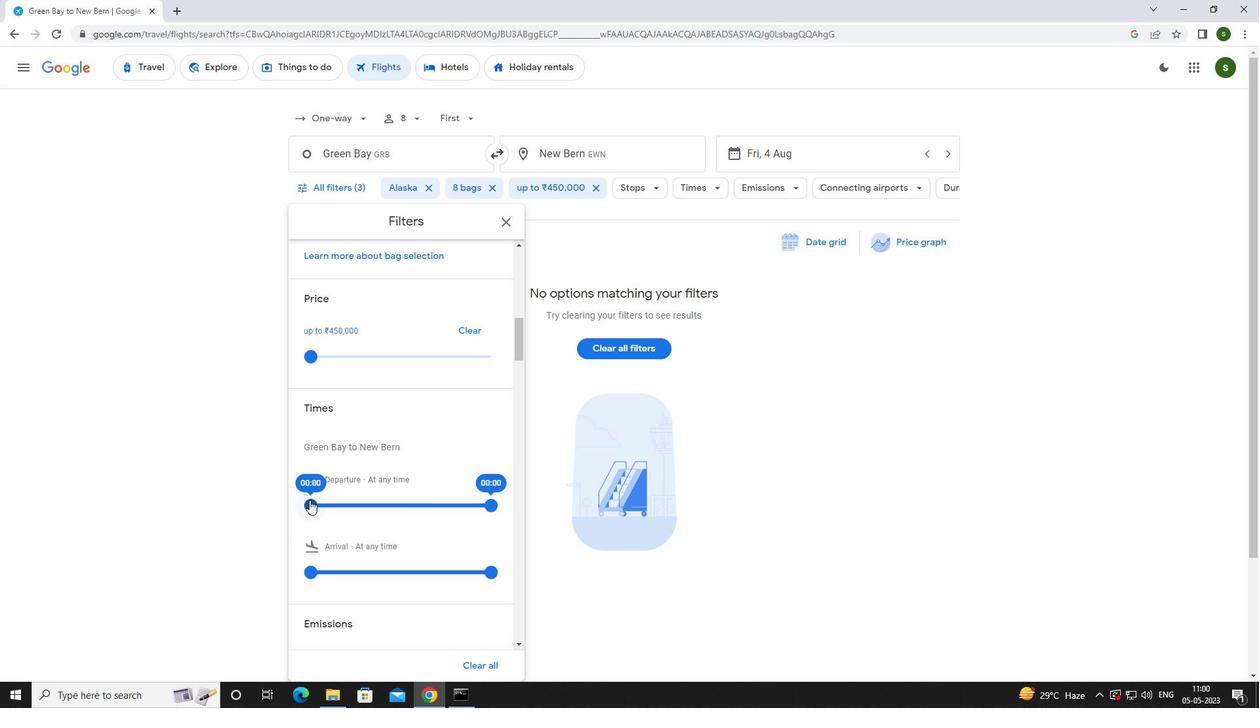 
Action: Mouse moved to (708, 478)
Screenshot: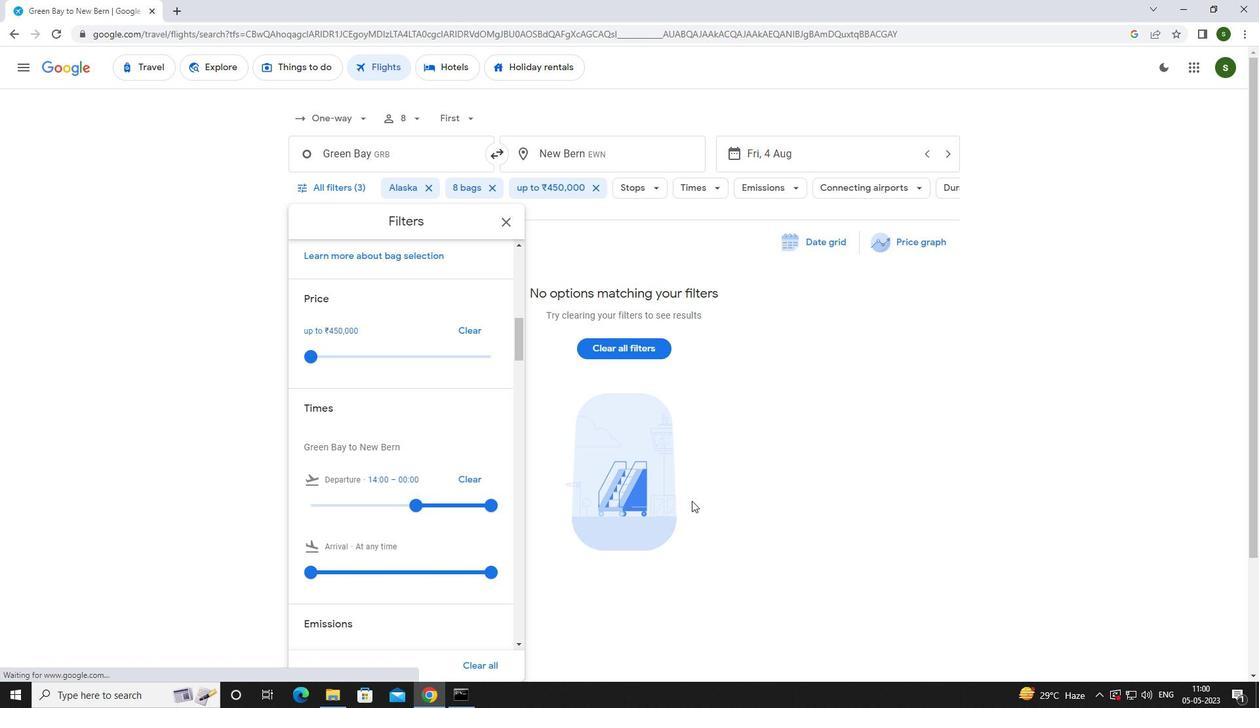 
Action: Mouse pressed left at (708, 478)
Screenshot: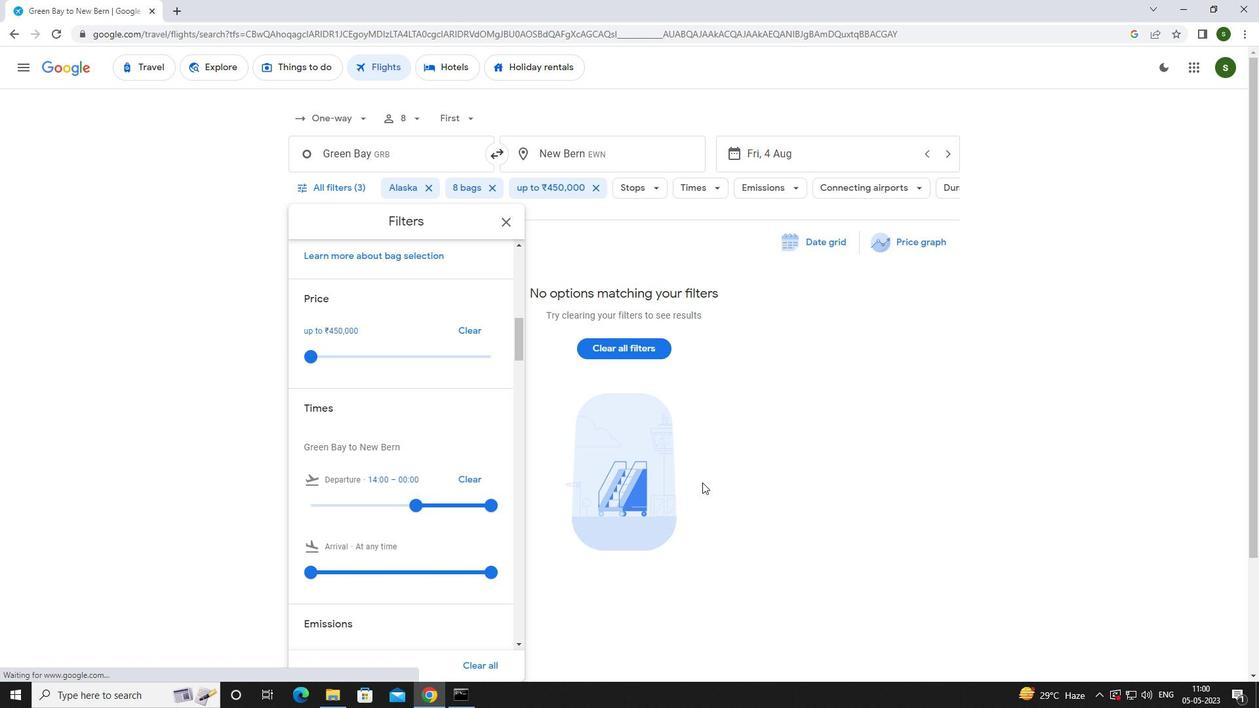 
